 Task: Choose the host language as Portuguese.
Action: Mouse pressed left at (1113, 164)
Screenshot: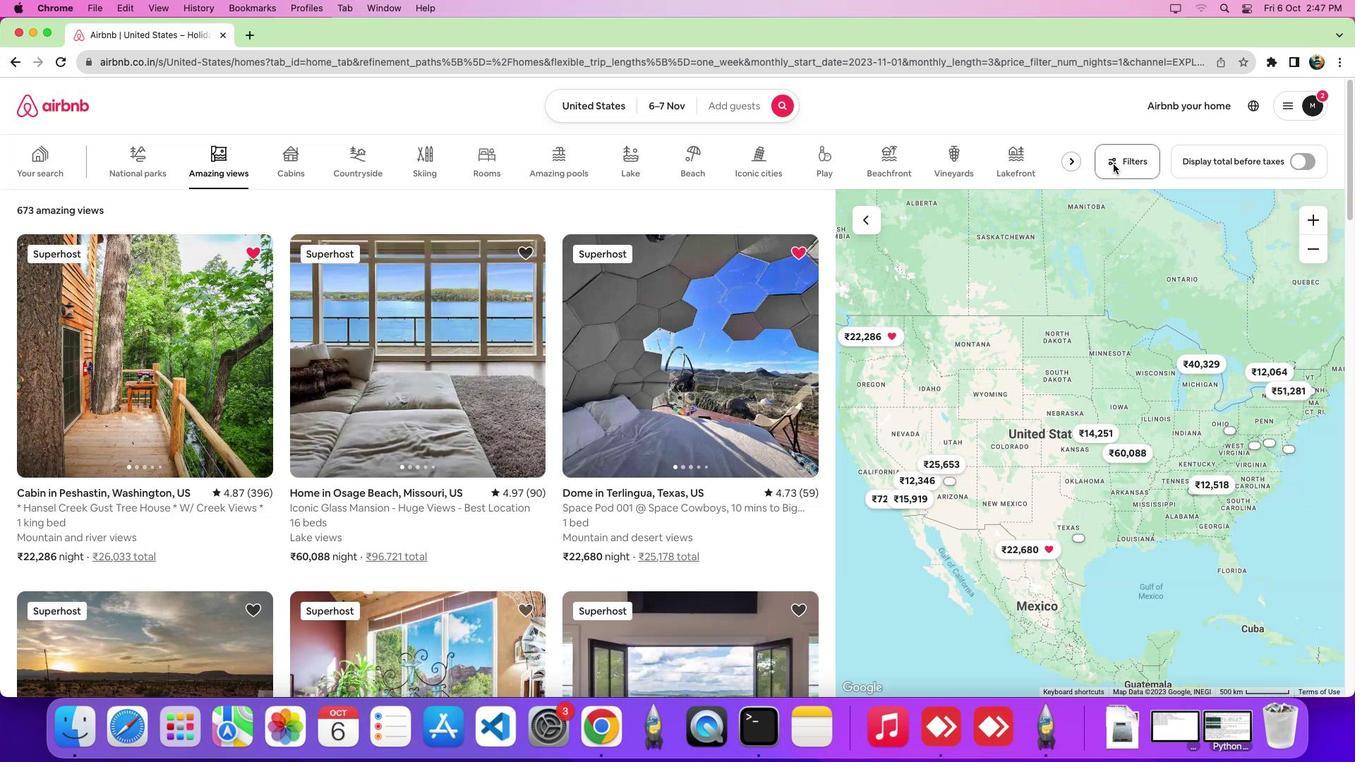 
Action: Mouse pressed left at (1113, 164)
Screenshot: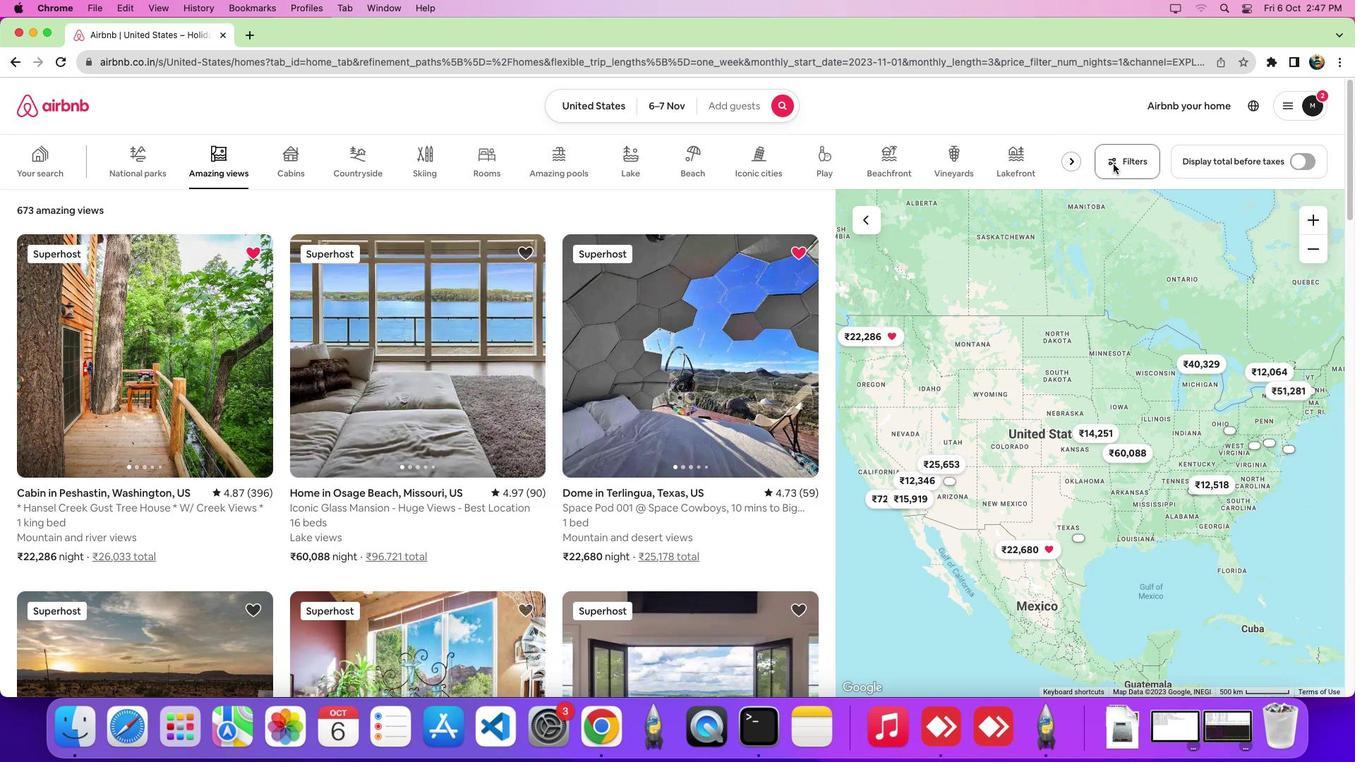
Action: Mouse moved to (566, 245)
Screenshot: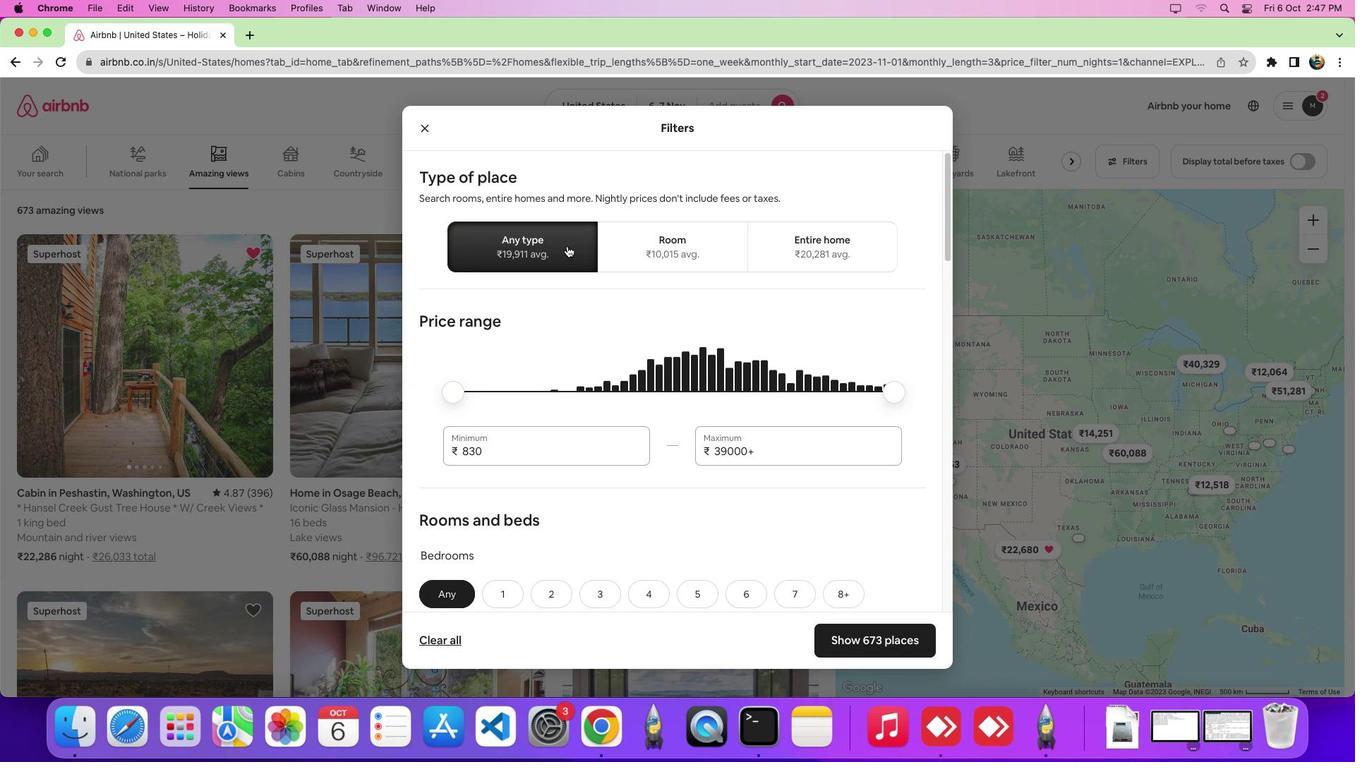 
Action: Mouse pressed left at (566, 245)
Screenshot: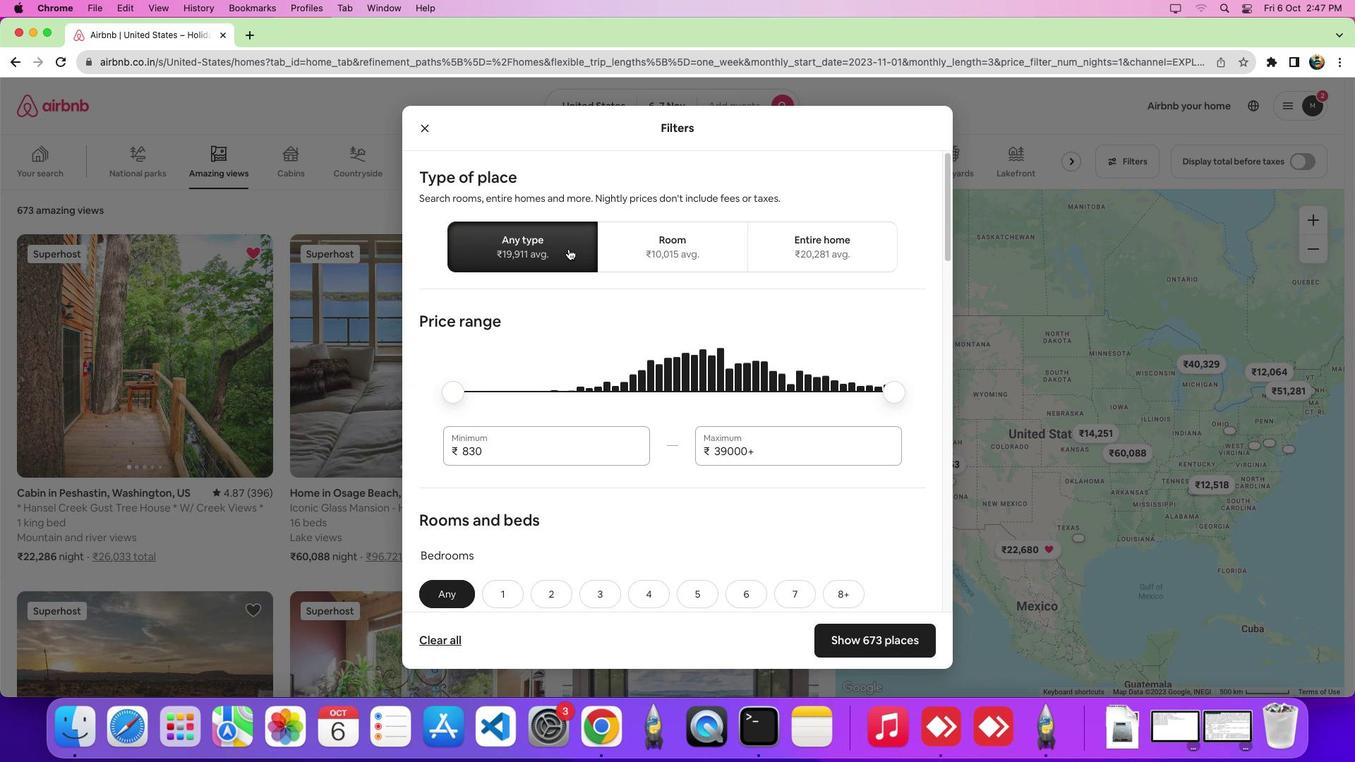 
Action: Mouse moved to (672, 424)
Screenshot: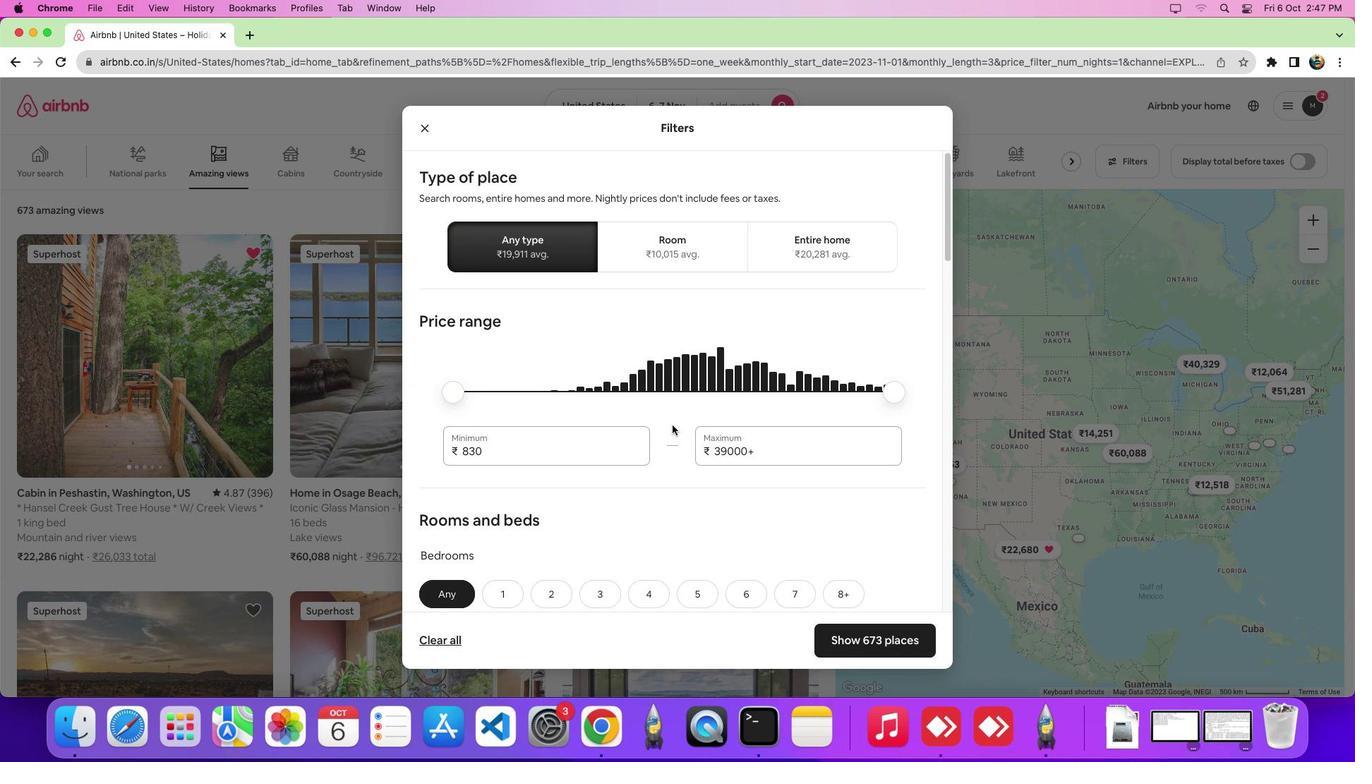 
Action: Mouse scrolled (672, 424) with delta (0, 0)
Screenshot: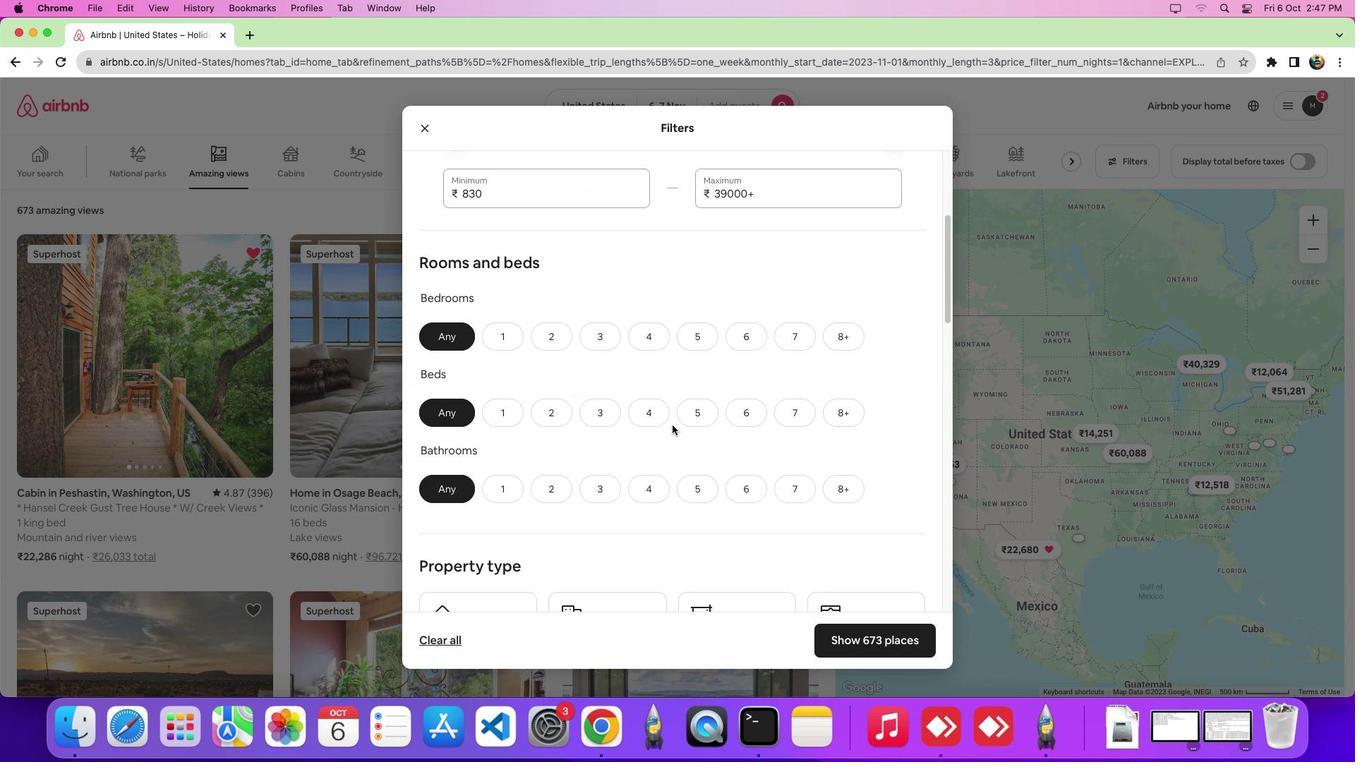 
Action: Mouse scrolled (672, 424) with delta (0, 0)
Screenshot: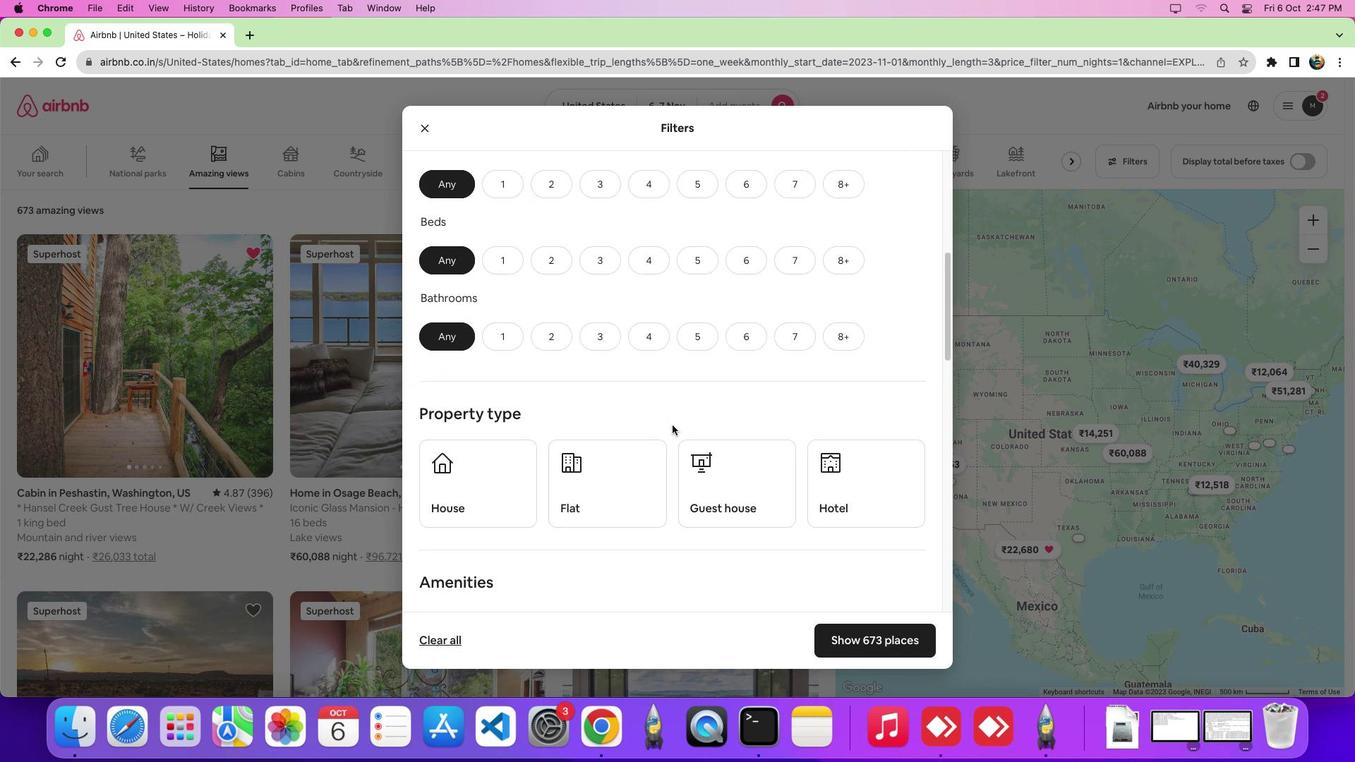 
Action: Mouse scrolled (672, 424) with delta (0, -2)
Screenshot: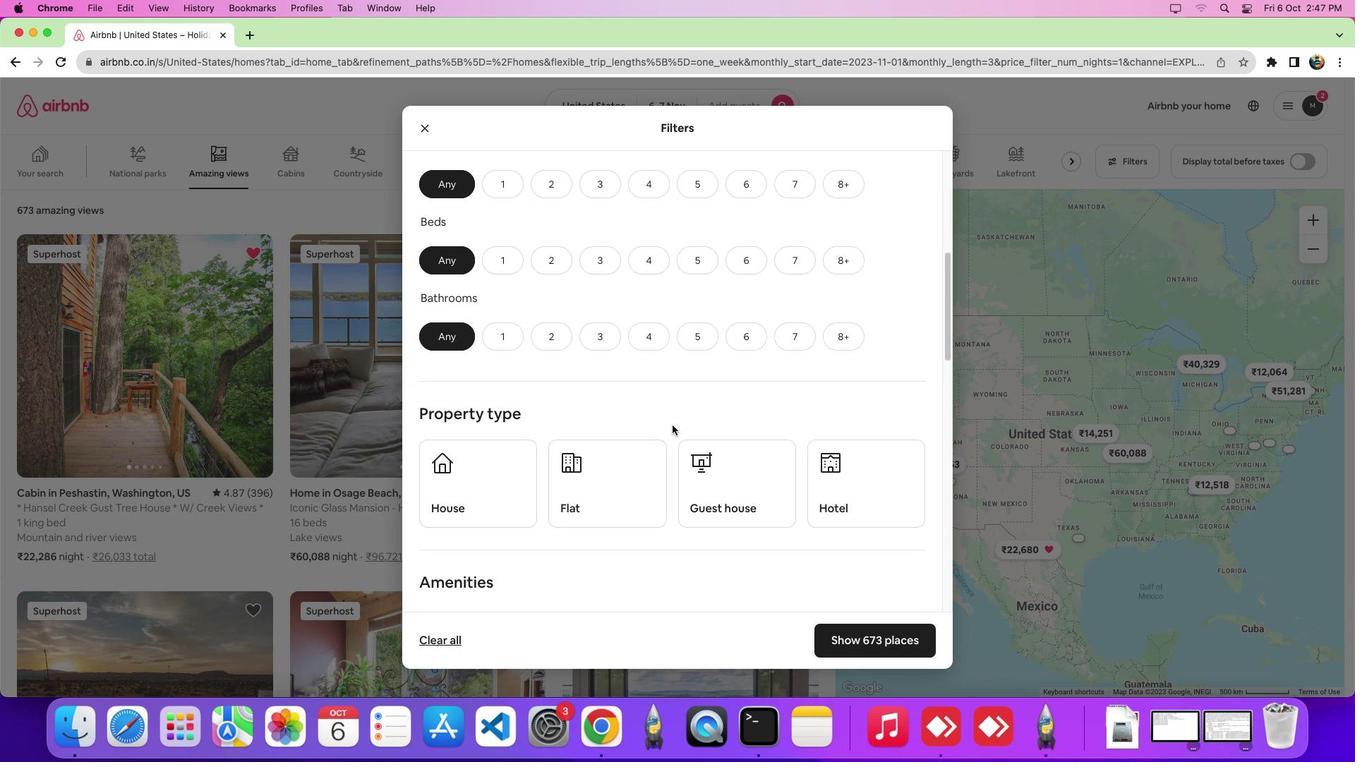 
Action: Mouse scrolled (672, 424) with delta (0, -5)
Screenshot: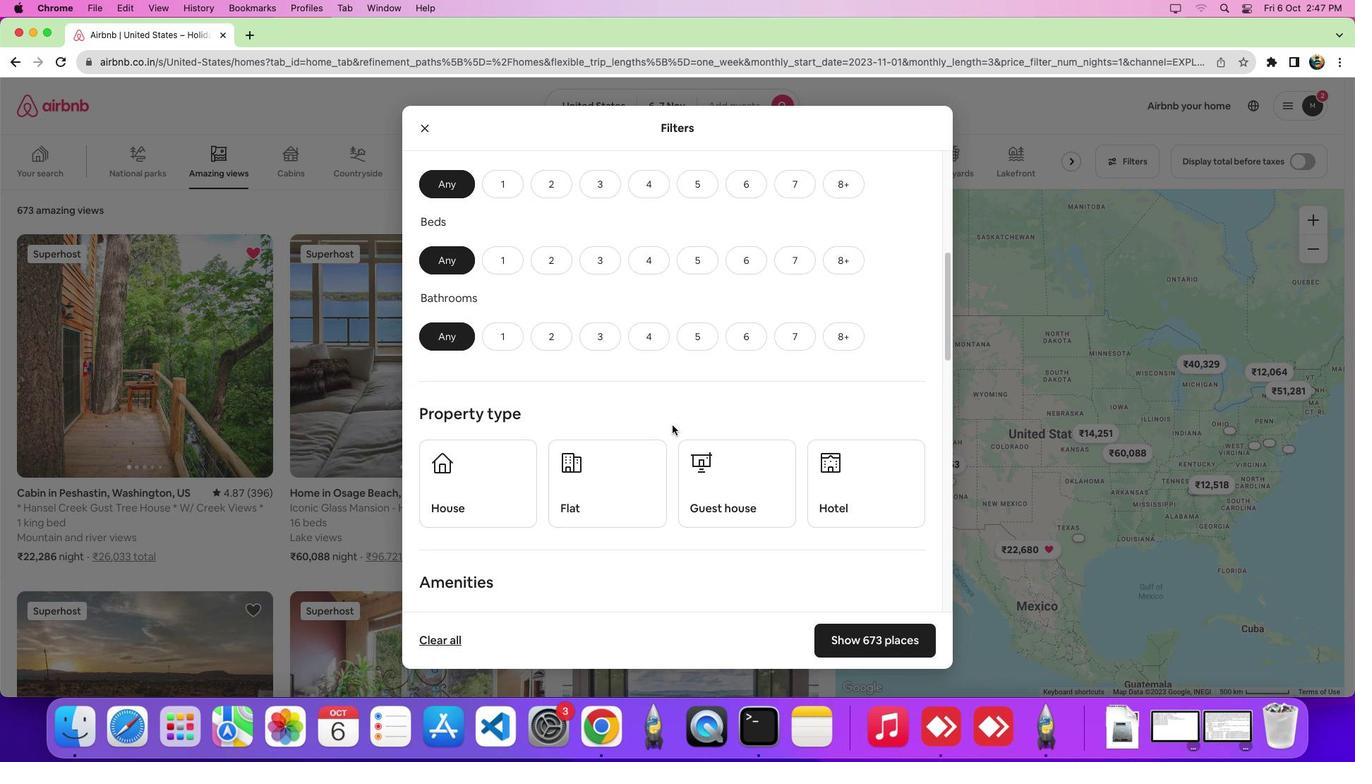 
Action: Mouse scrolled (672, 424) with delta (0, 0)
Screenshot: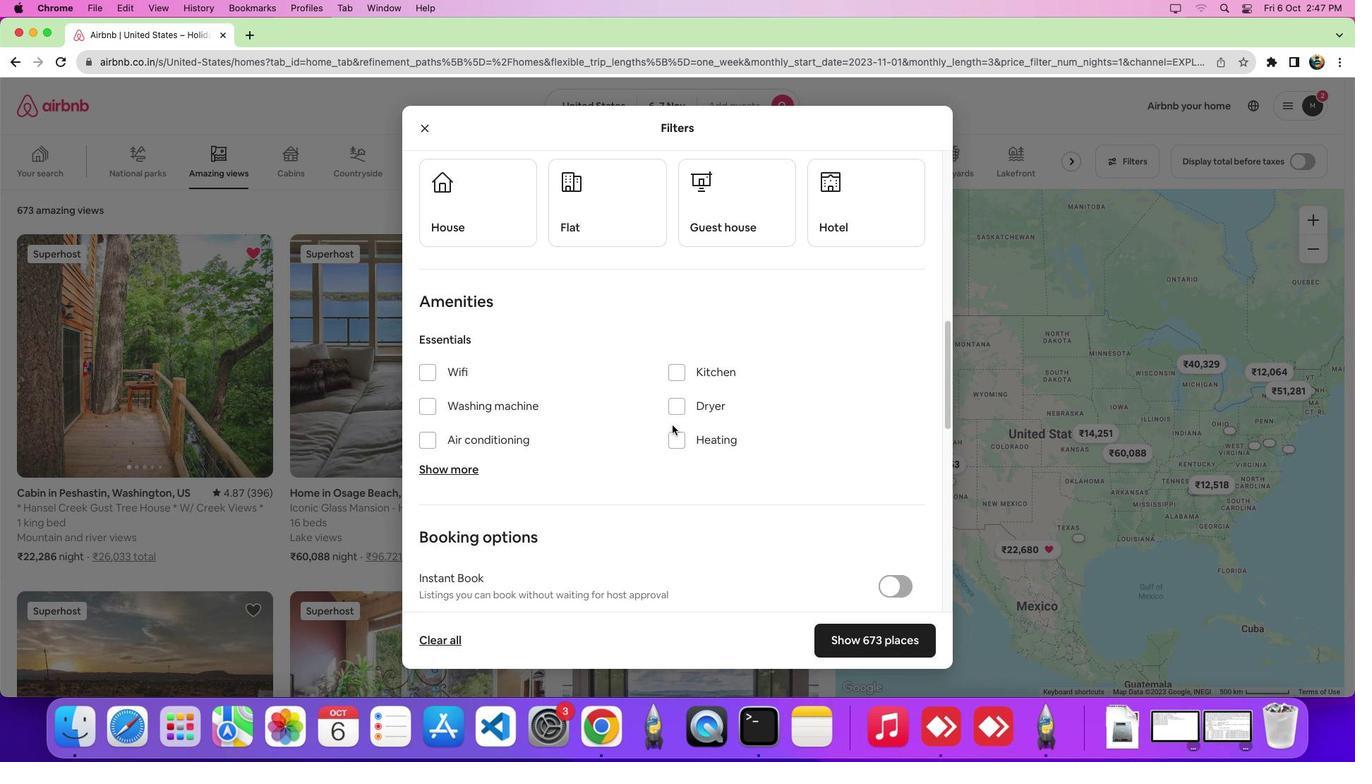 
Action: Mouse scrolled (672, 424) with delta (0, 0)
Screenshot: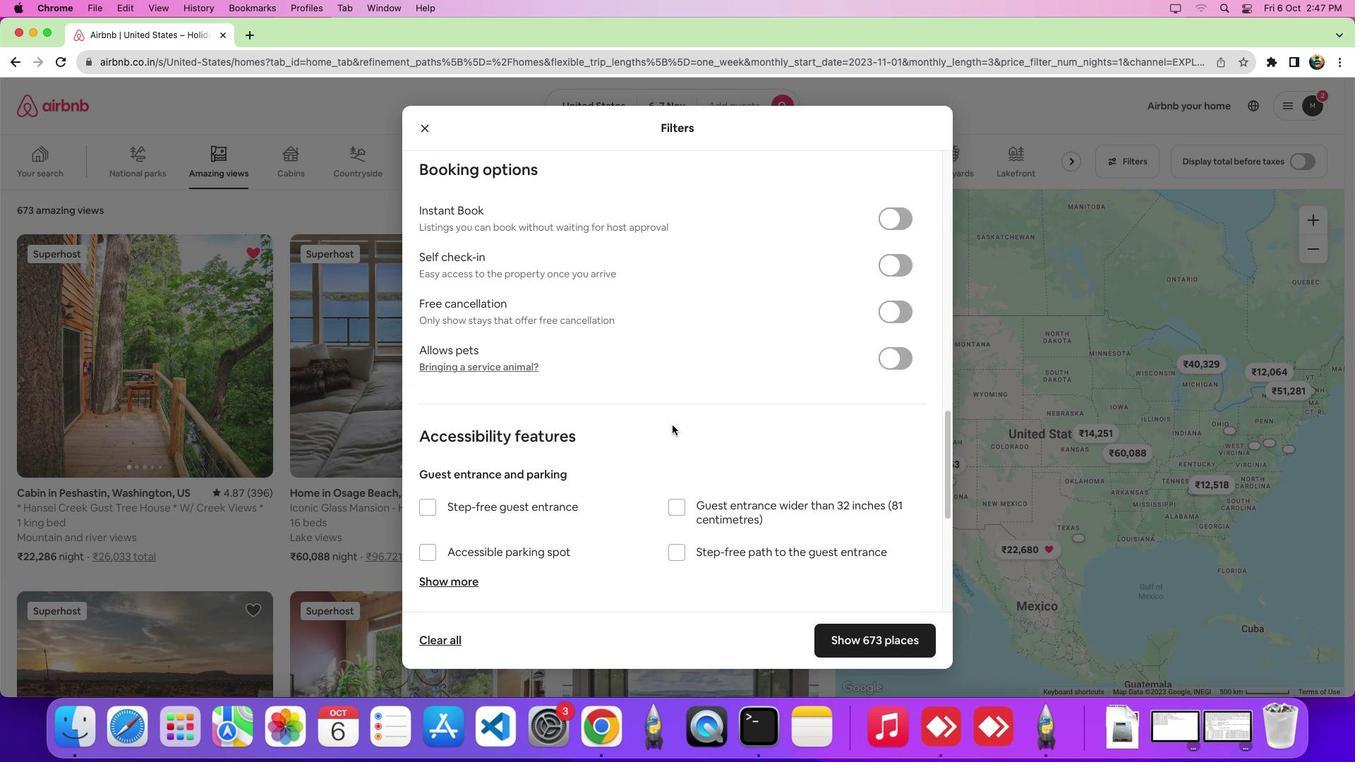 
Action: Mouse scrolled (672, 424) with delta (0, -2)
Screenshot: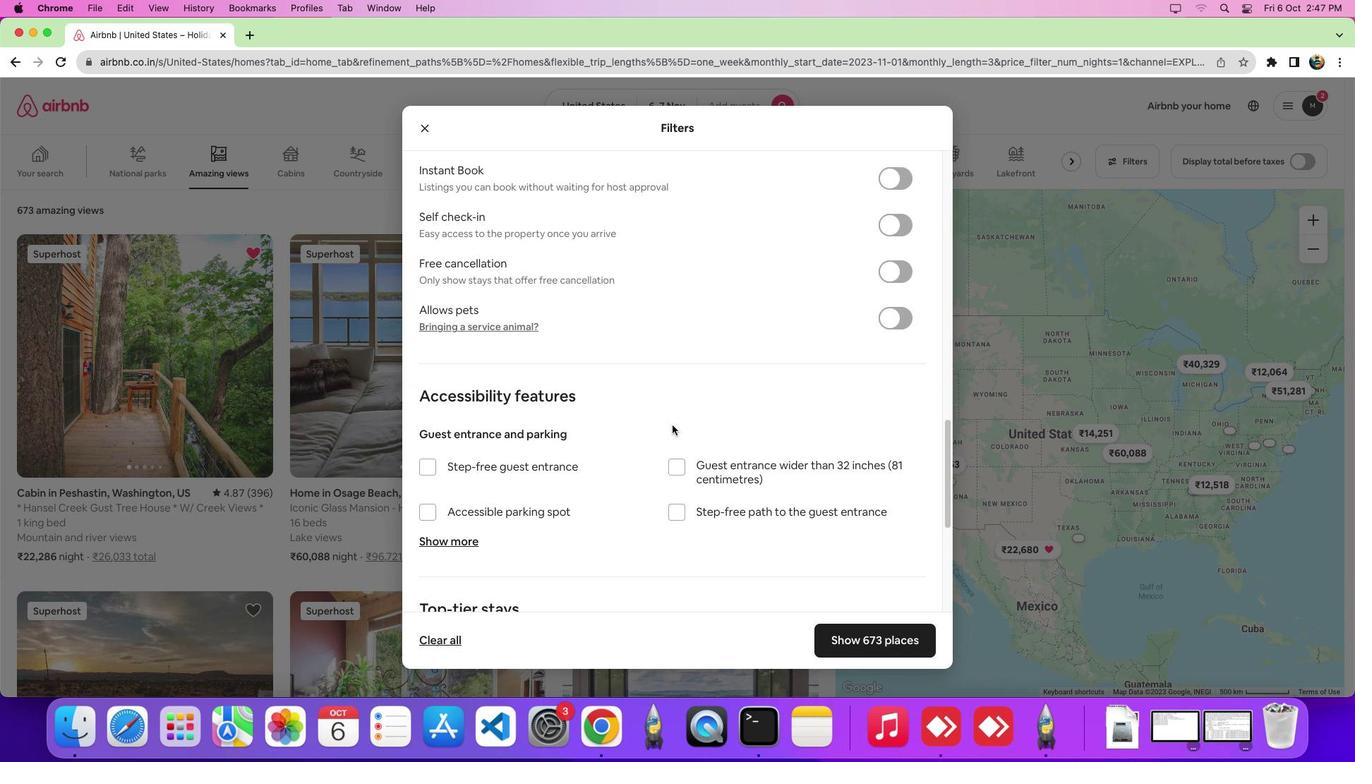 
Action: Mouse scrolled (672, 424) with delta (0, -5)
Screenshot: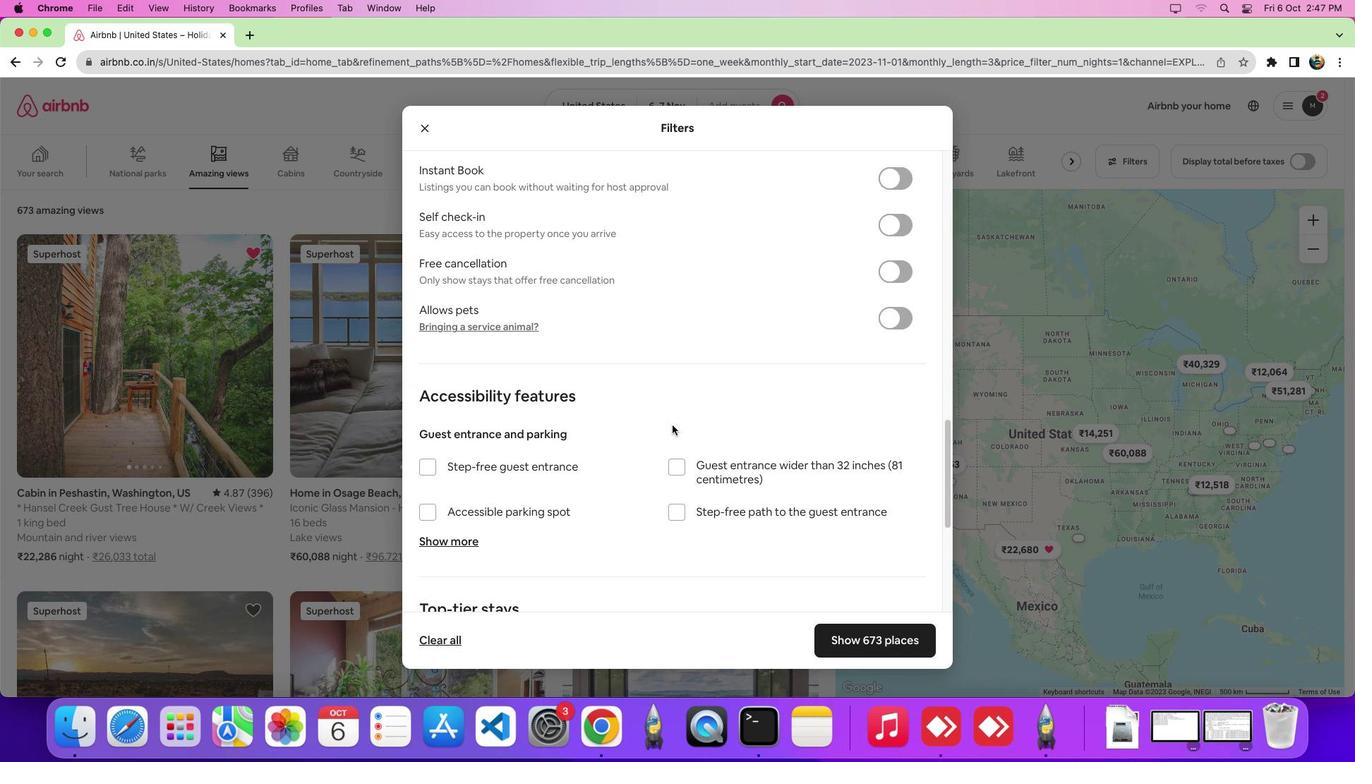 
Action: Mouse scrolled (672, 424) with delta (0, -7)
Screenshot: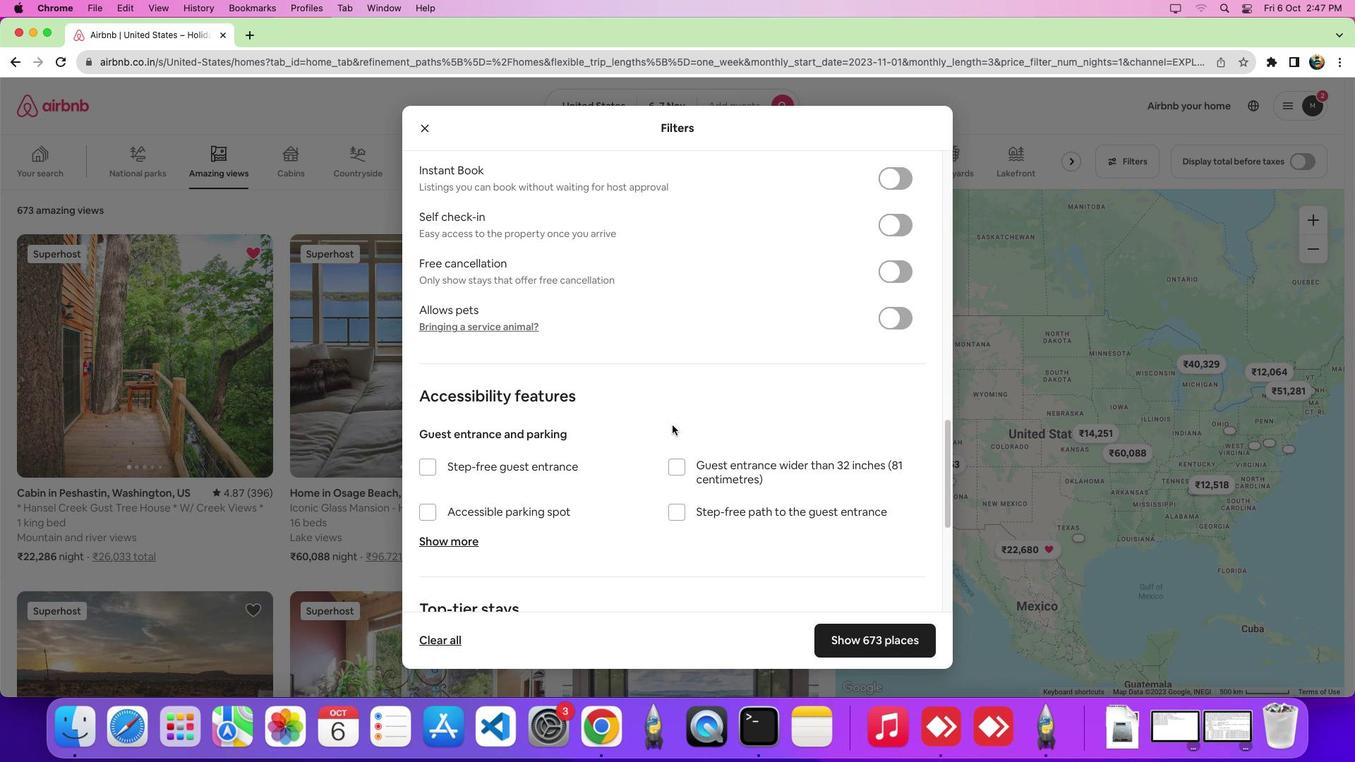 
Action: Mouse scrolled (672, 424) with delta (0, 0)
Screenshot: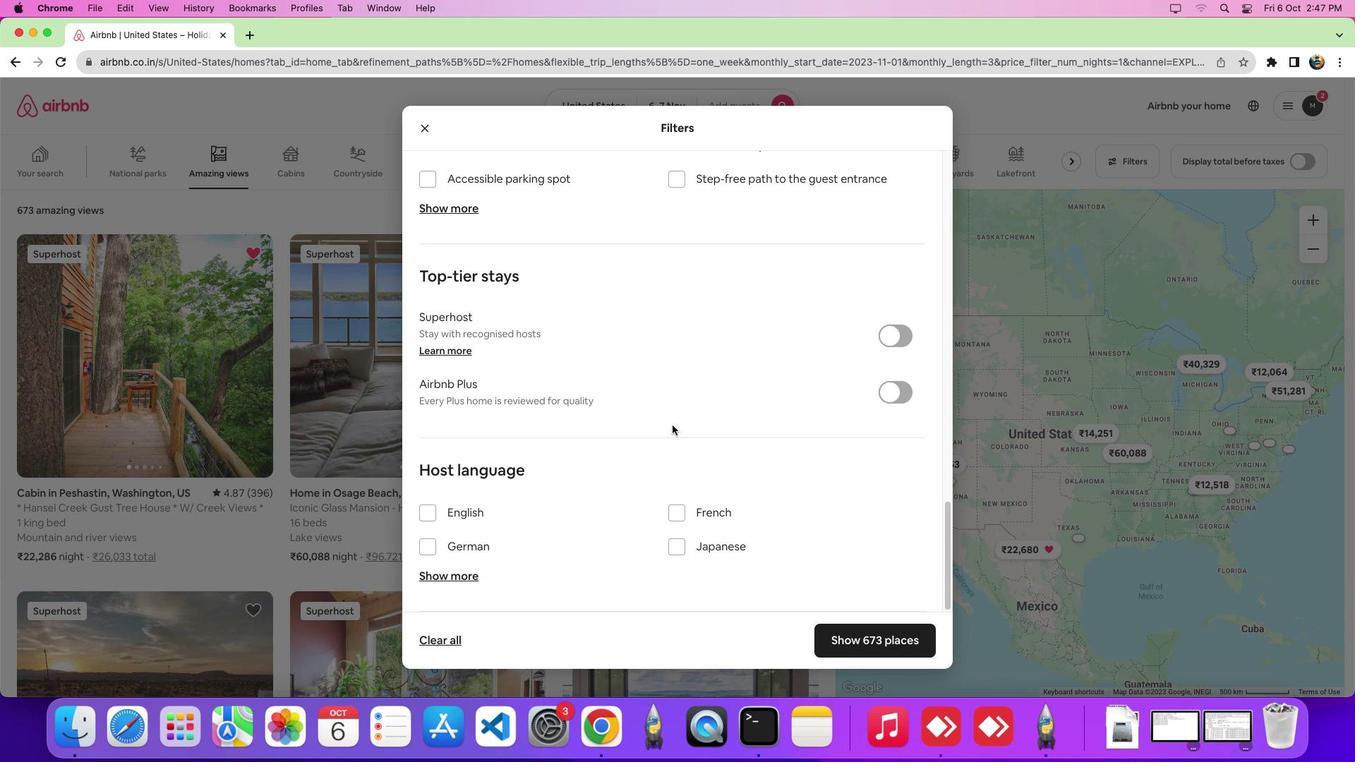 
Action: Mouse scrolled (672, 424) with delta (0, -1)
Screenshot: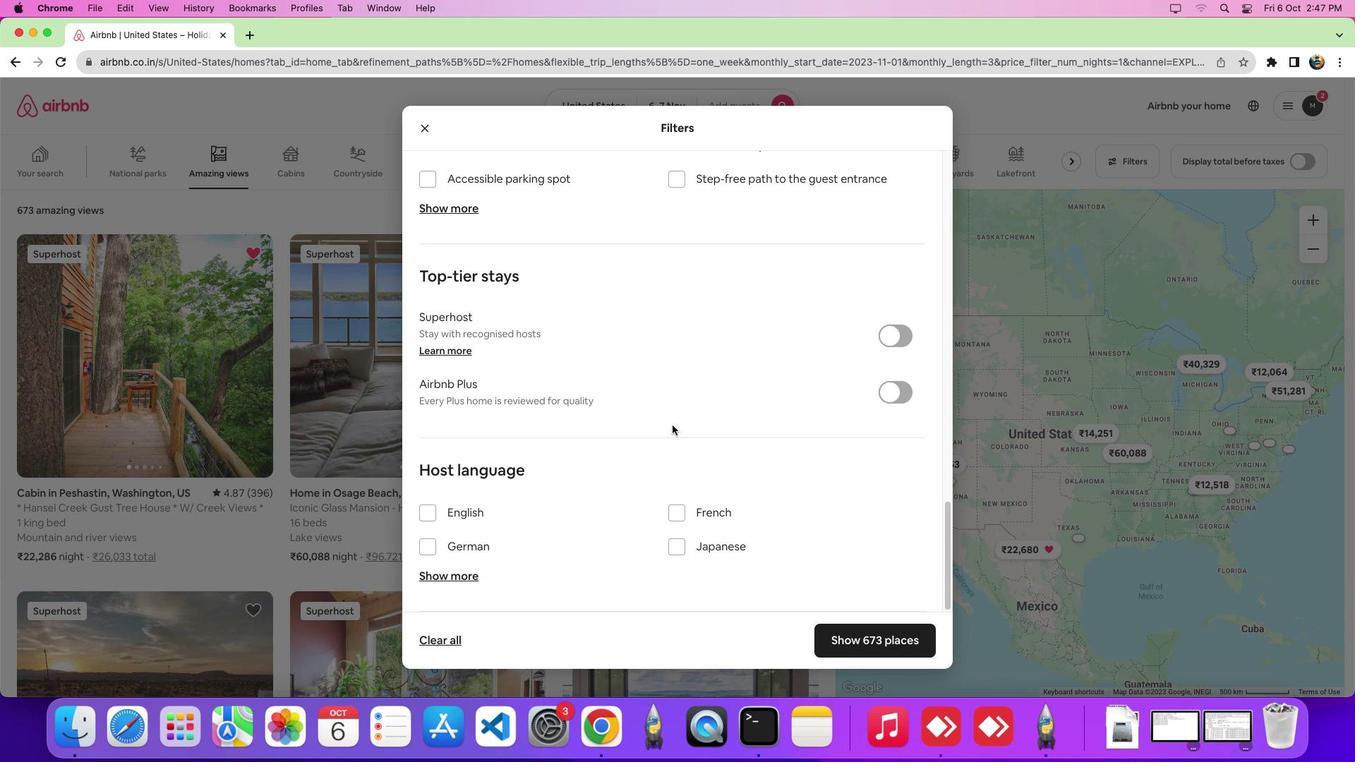 
Action: Mouse scrolled (672, 424) with delta (0, -6)
Screenshot: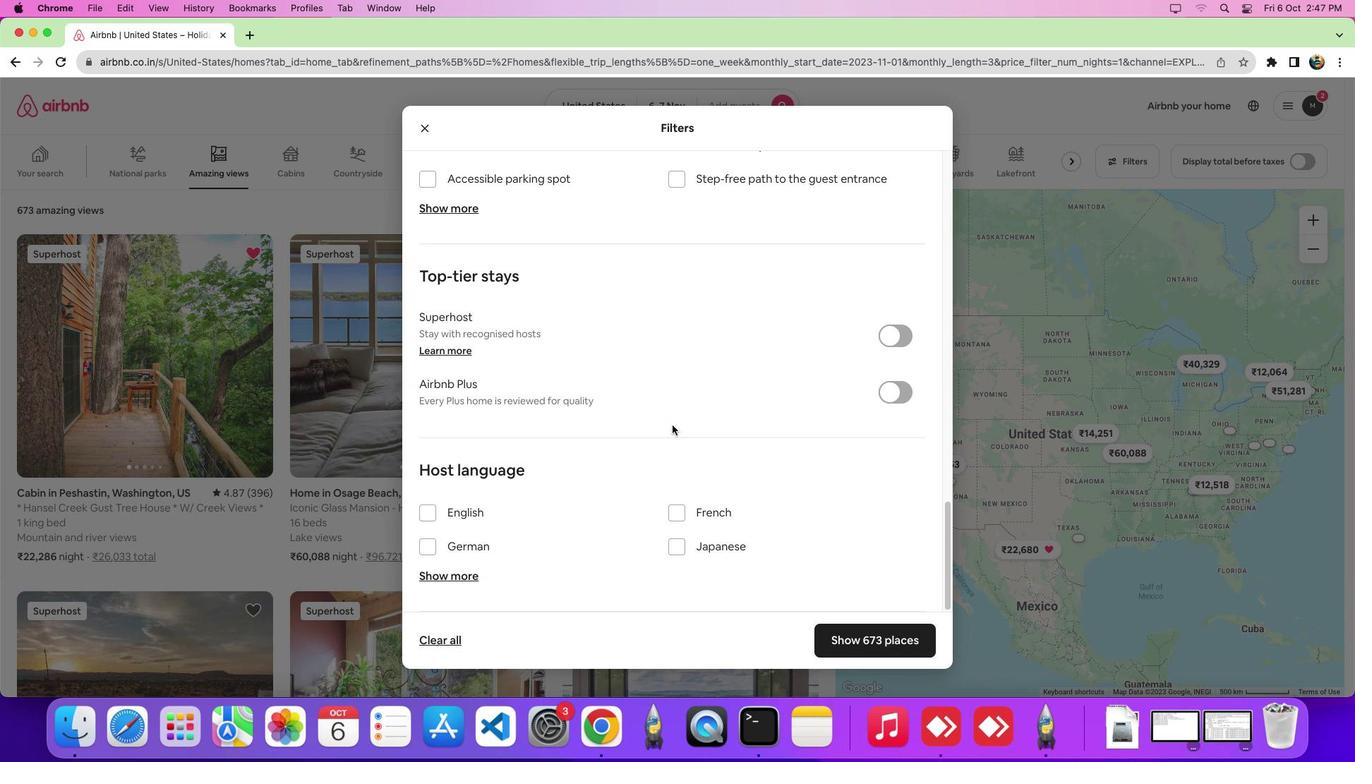
Action: Mouse scrolled (672, 424) with delta (0, -9)
Screenshot: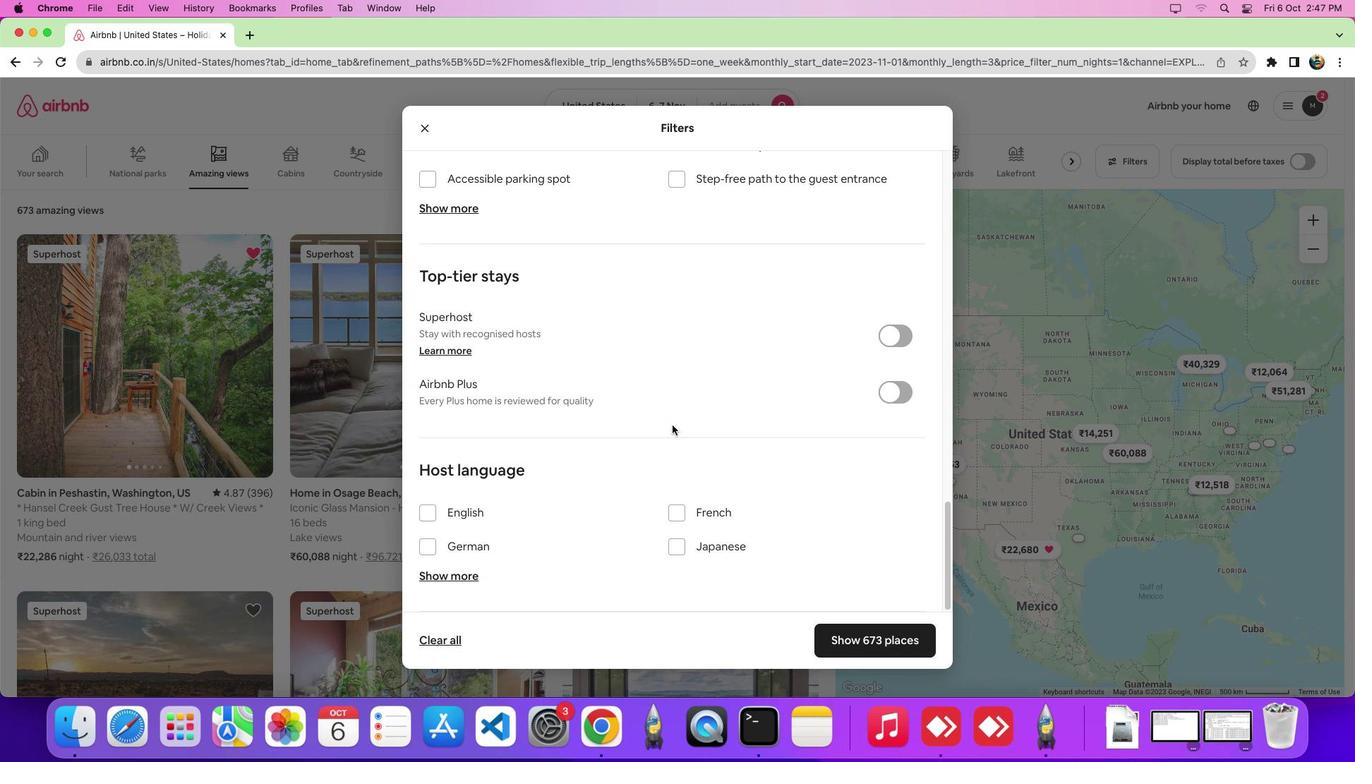 
Action: Mouse scrolled (672, 424) with delta (0, -9)
Screenshot: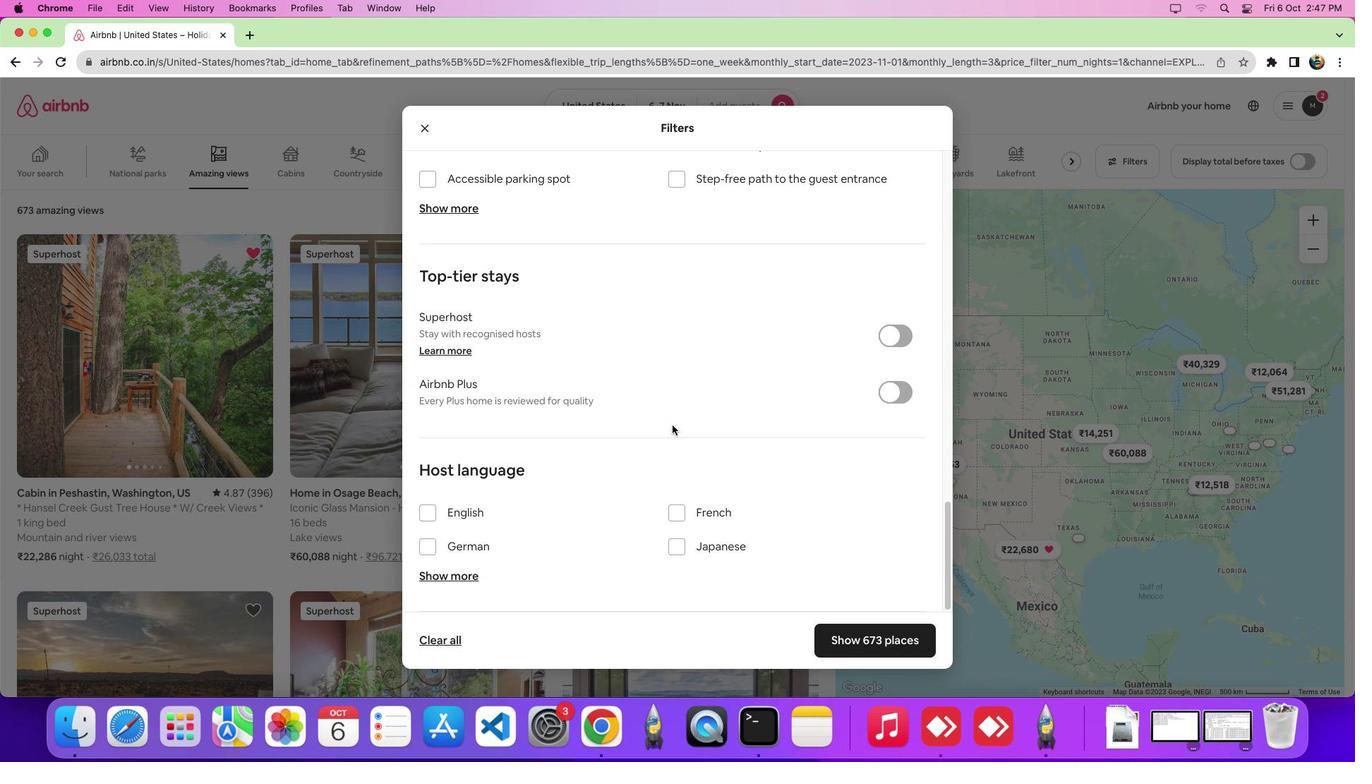 
Action: Mouse scrolled (672, 424) with delta (0, 0)
Screenshot: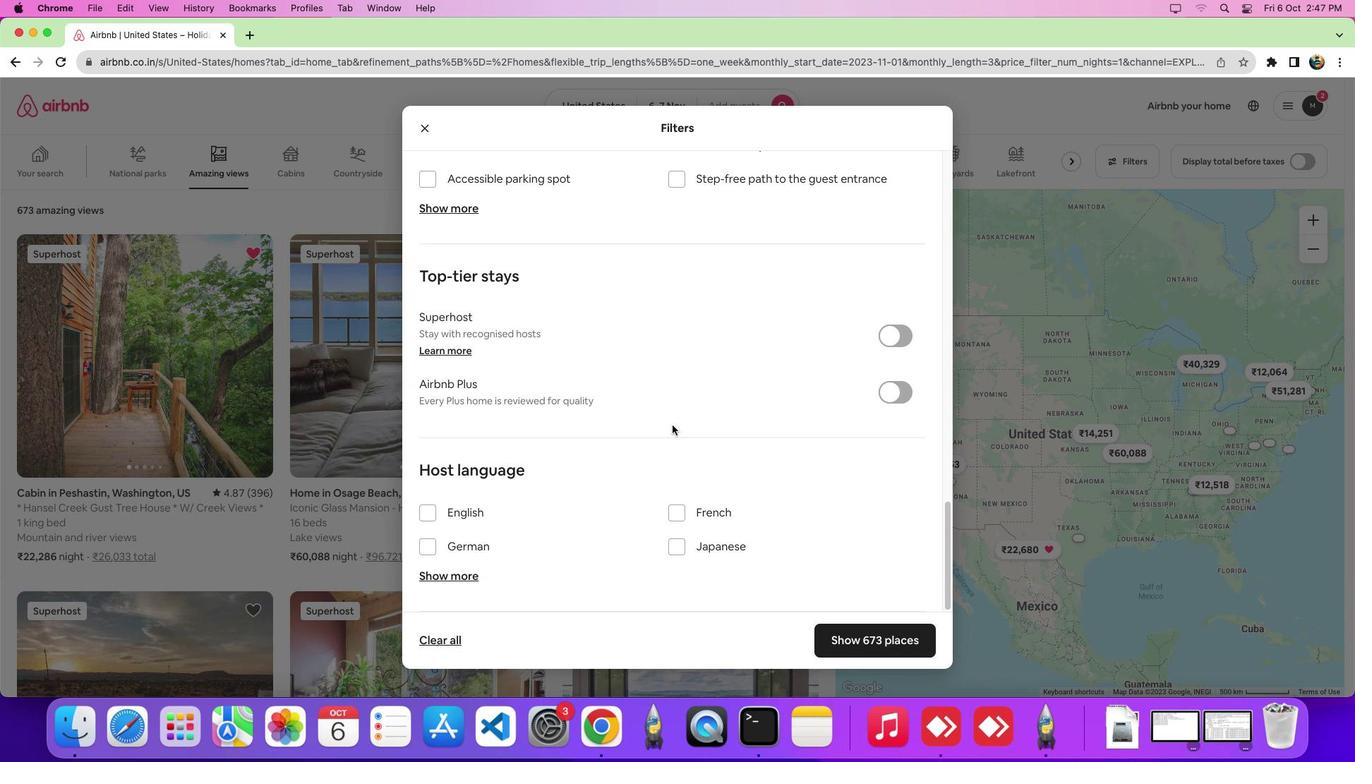 
Action: Mouse scrolled (672, 424) with delta (0, -1)
Screenshot: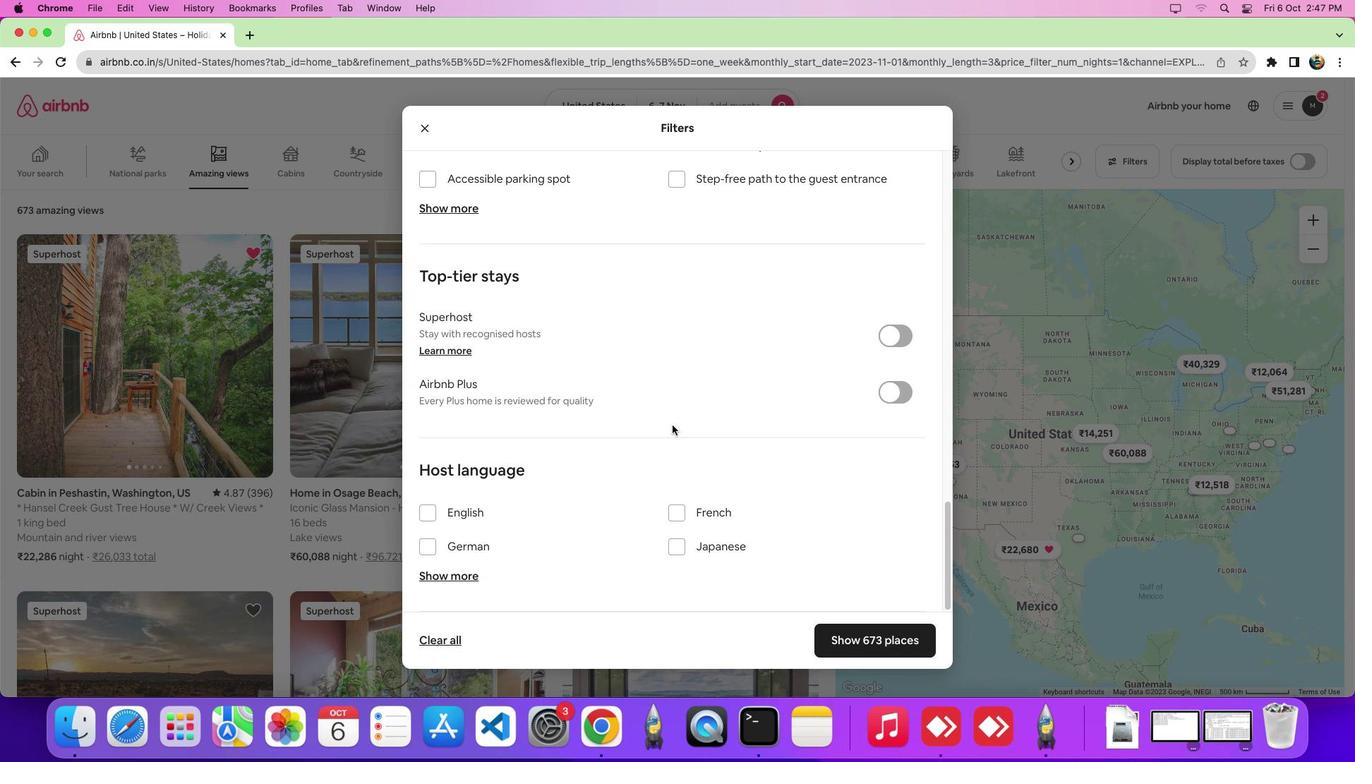 
Action: Mouse scrolled (672, 424) with delta (0, -6)
Screenshot: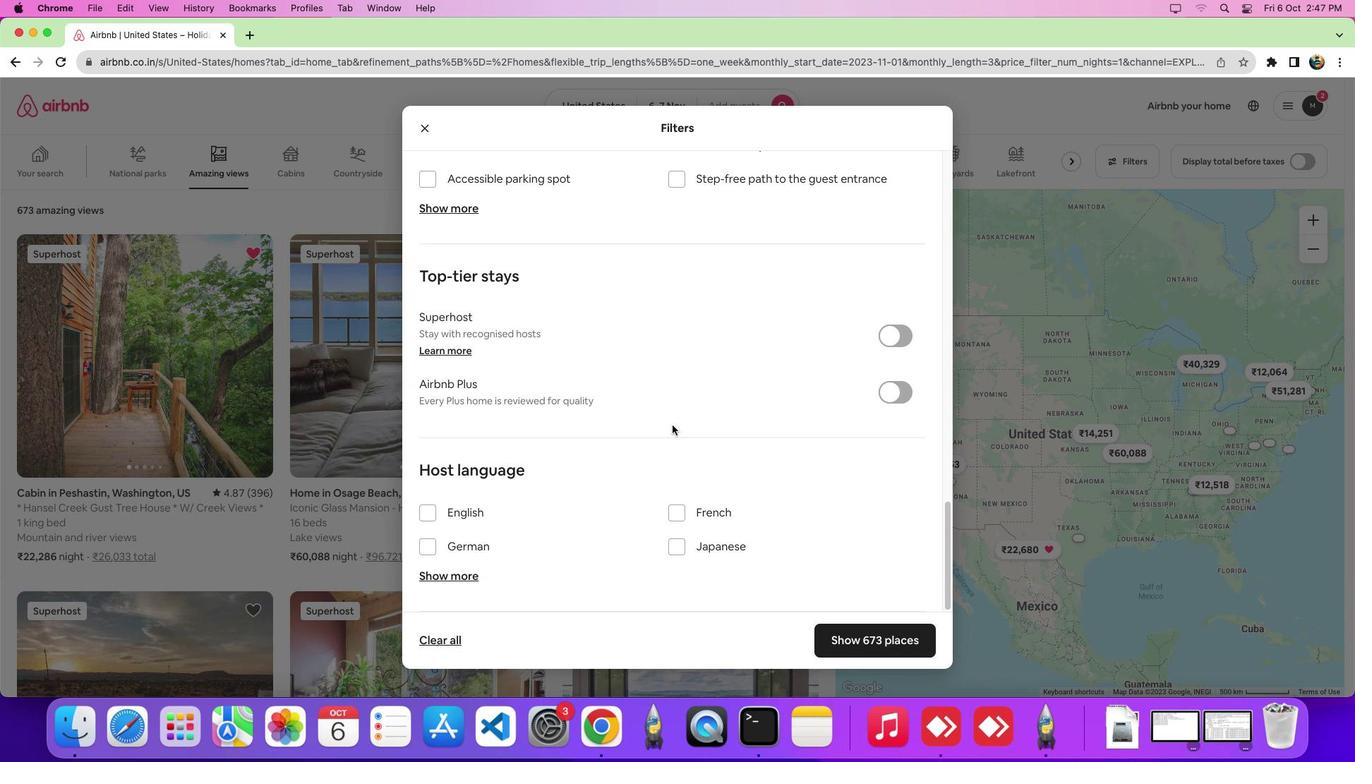 
Action: Mouse scrolled (672, 424) with delta (0, -9)
Screenshot: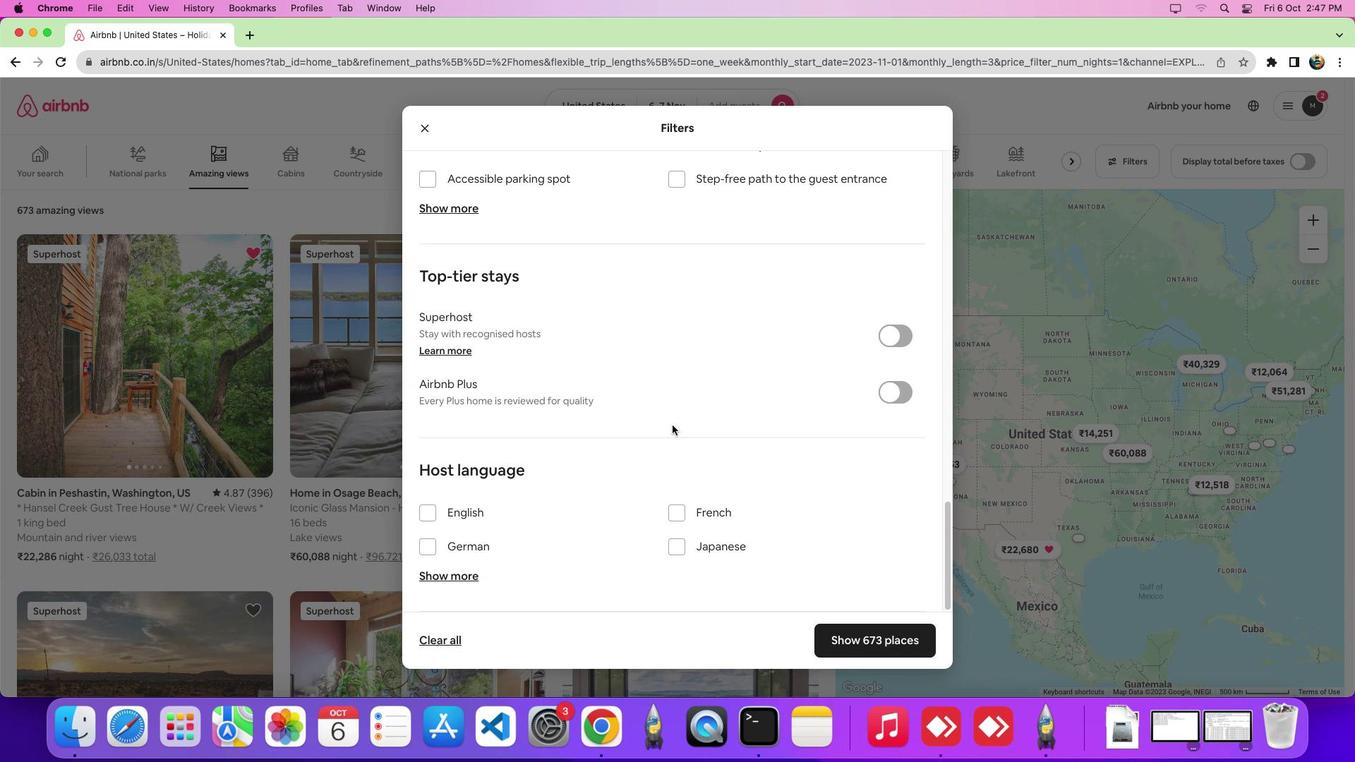 
Action: Mouse moved to (467, 576)
Screenshot: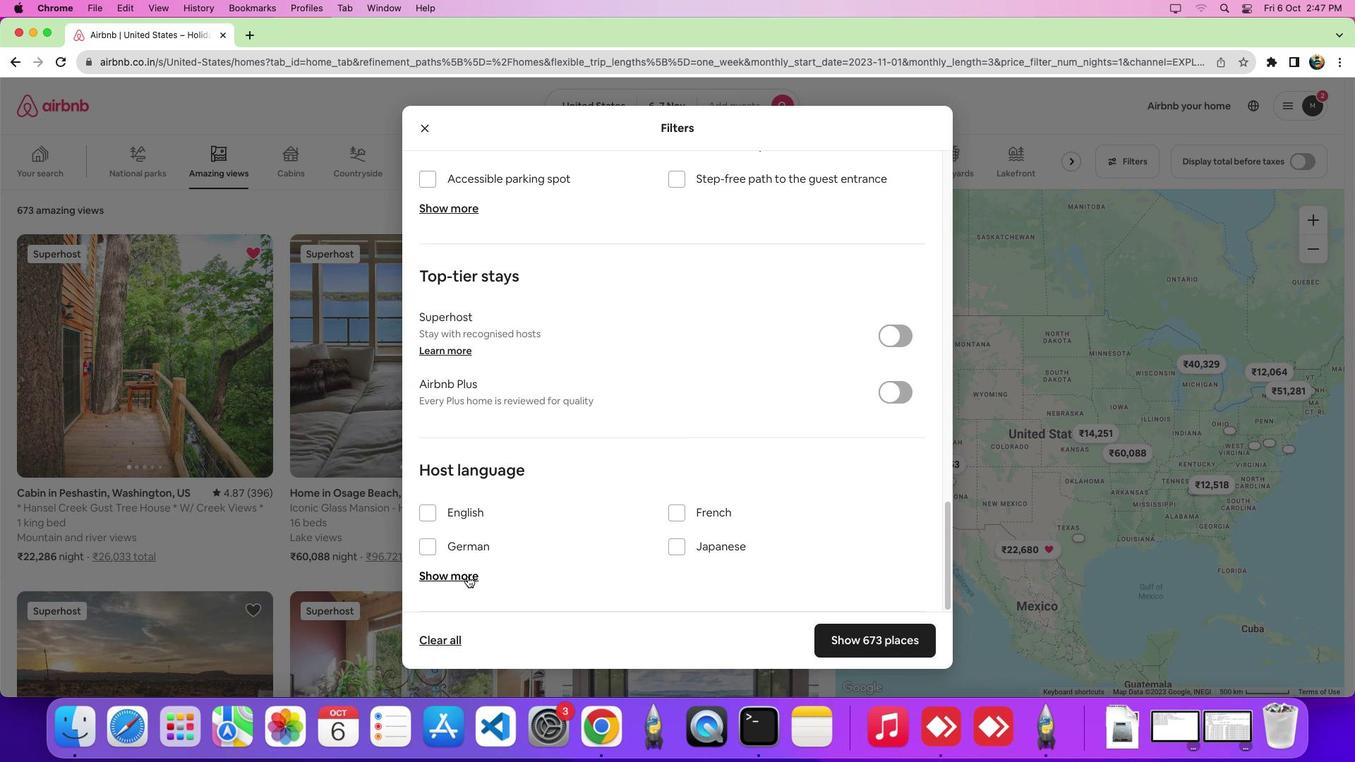 
Action: Mouse pressed left at (467, 576)
Screenshot: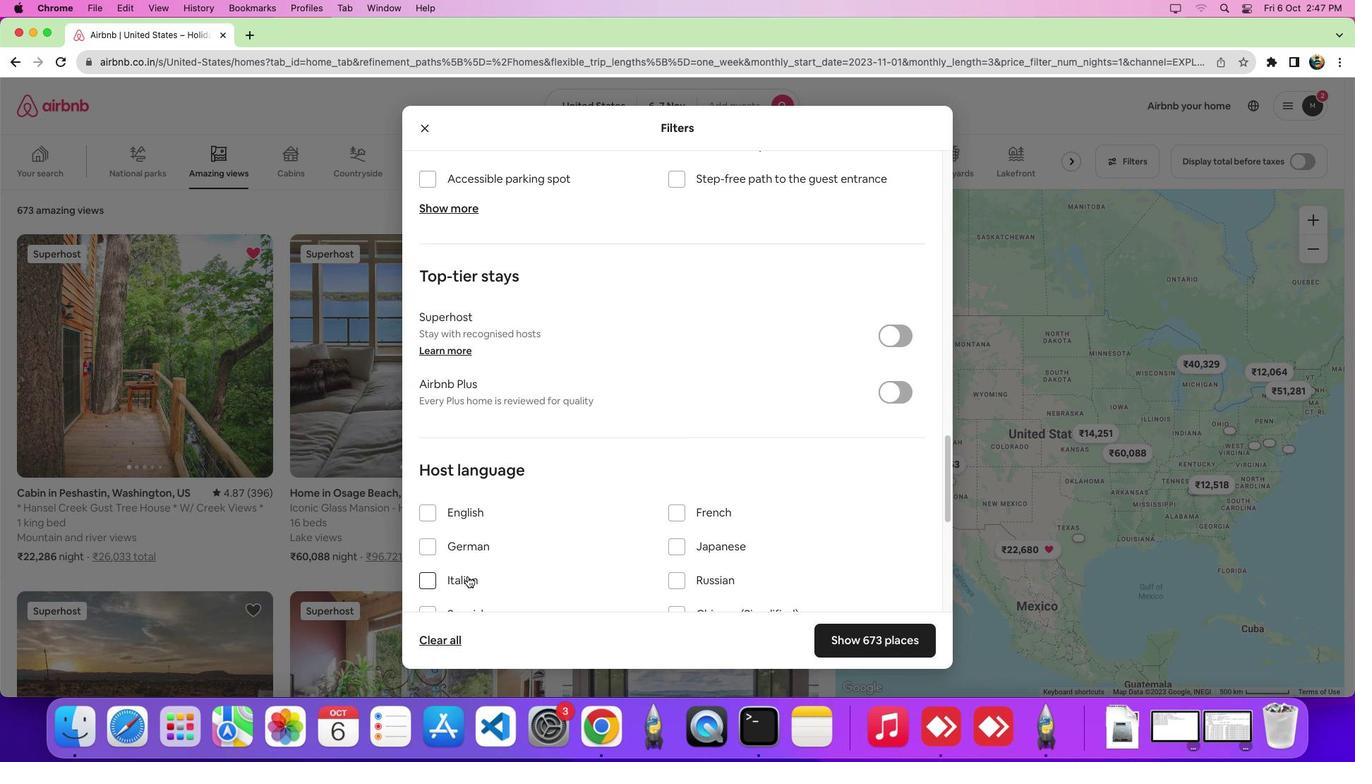
Action: Mouse moved to (701, 479)
Screenshot: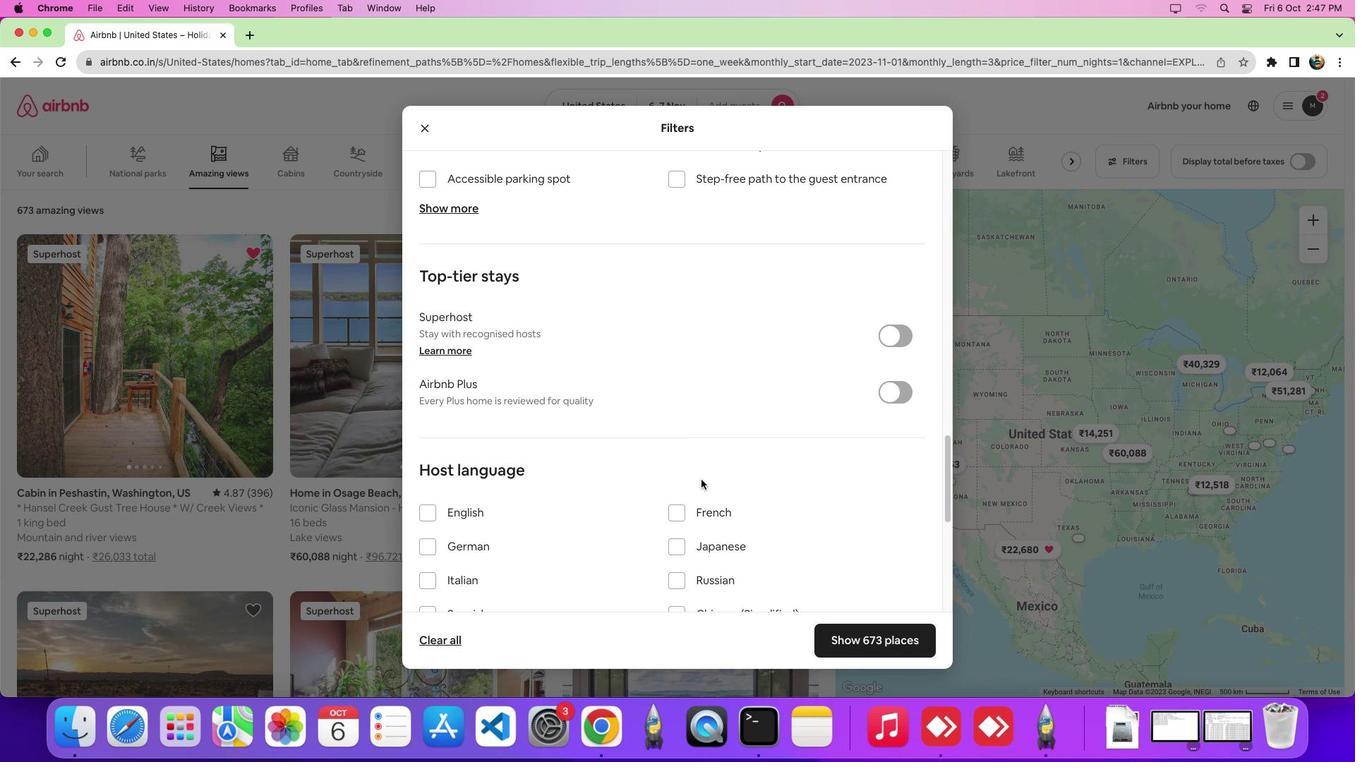 
Action: Mouse scrolled (701, 479) with delta (0, 0)
Screenshot: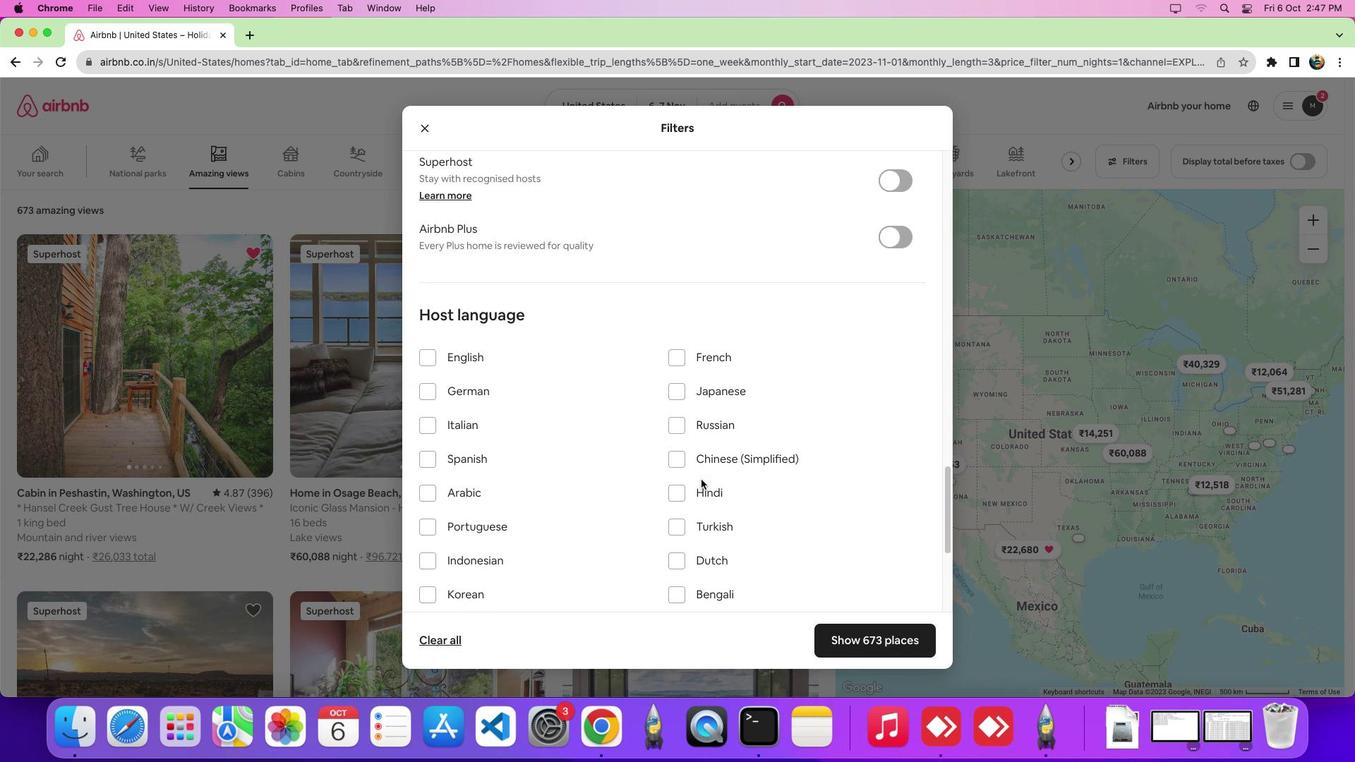 
Action: Mouse scrolled (701, 479) with delta (0, 0)
Screenshot: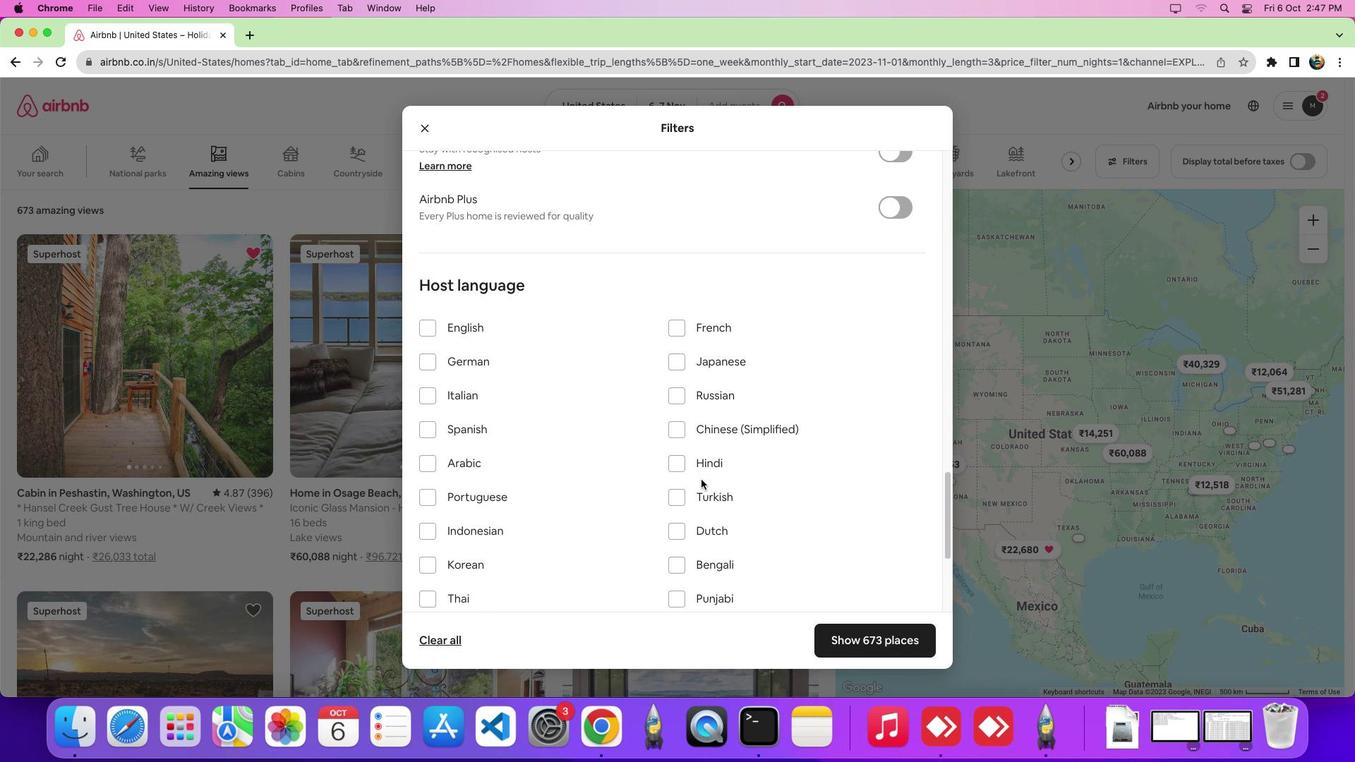 
Action: Mouse scrolled (701, 479) with delta (0, -3)
Screenshot: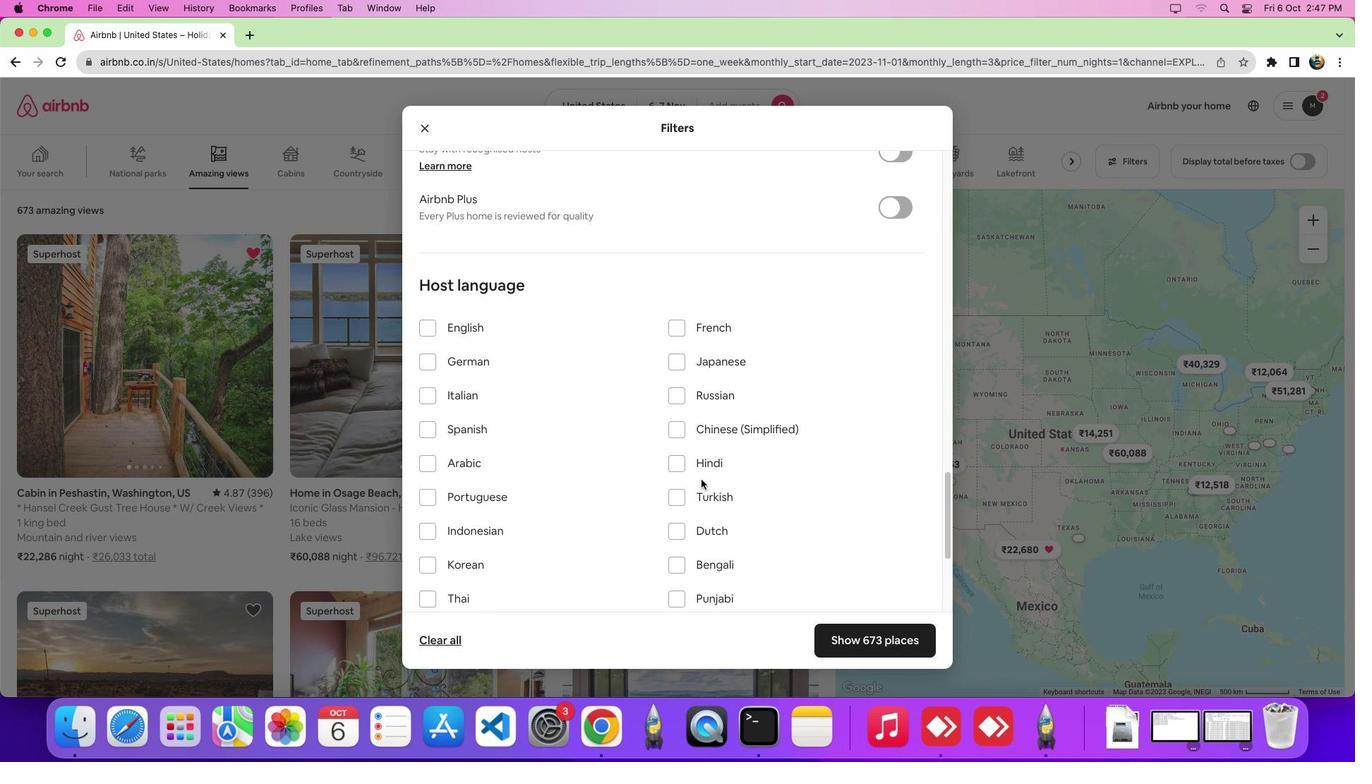 
Action: Mouse scrolled (701, 479) with delta (0, 0)
Screenshot: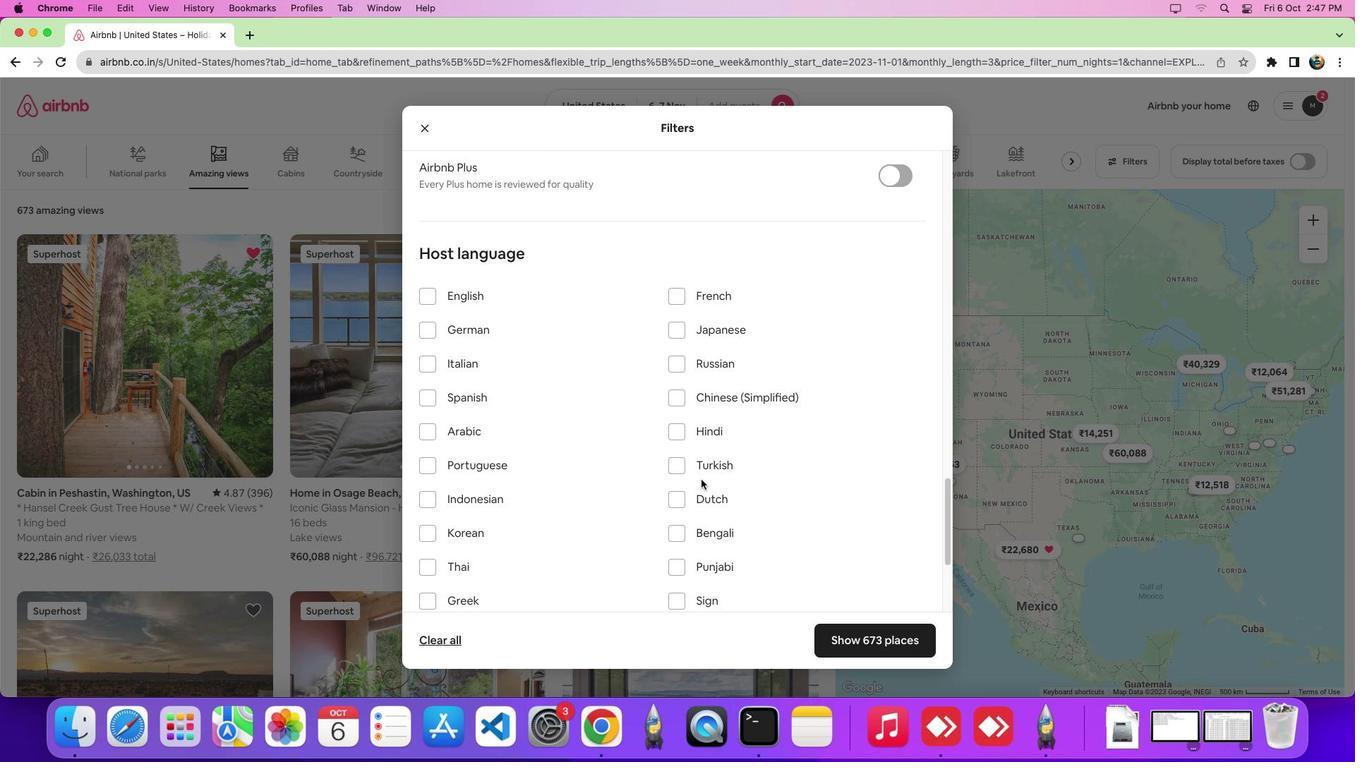 
Action: Mouse scrolled (701, 479) with delta (0, 0)
Screenshot: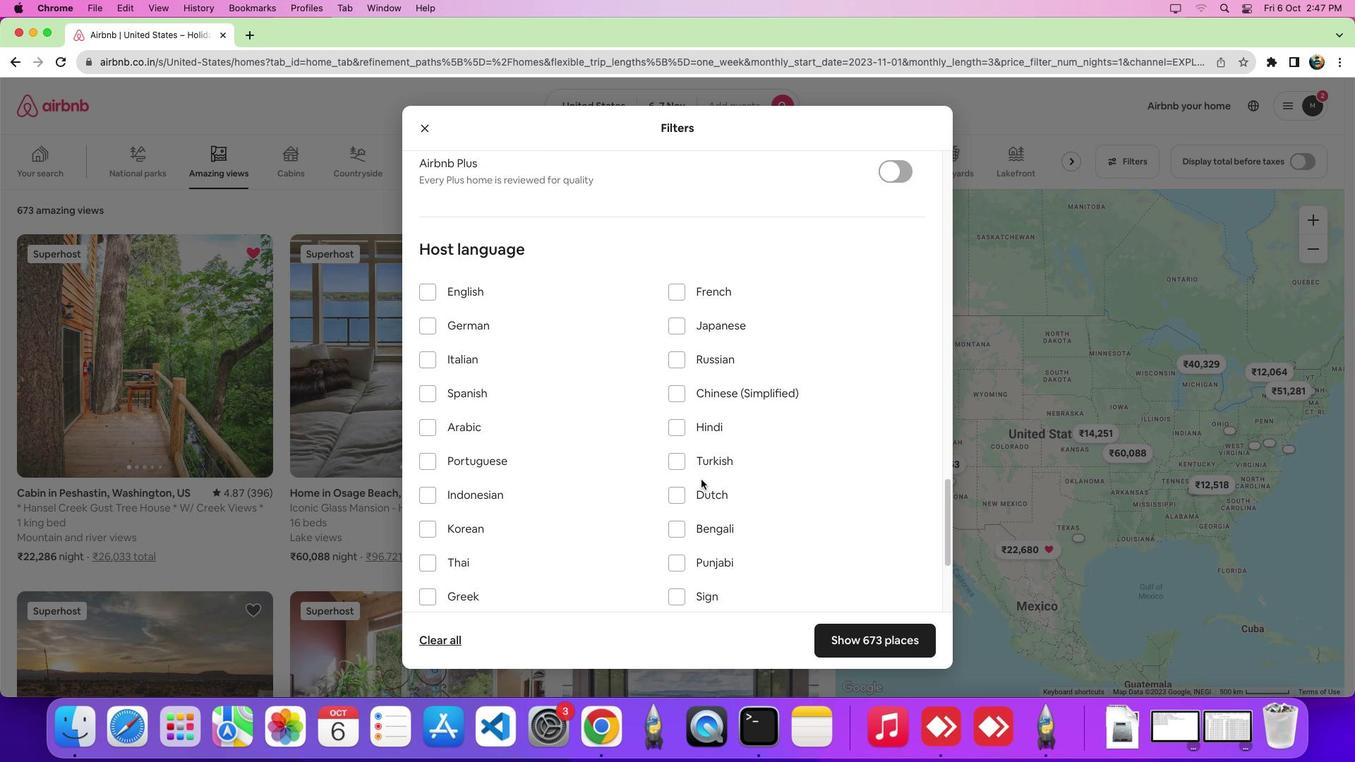 
Action: Mouse scrolled (701, 479) with delta (0, 0)
Screenshot: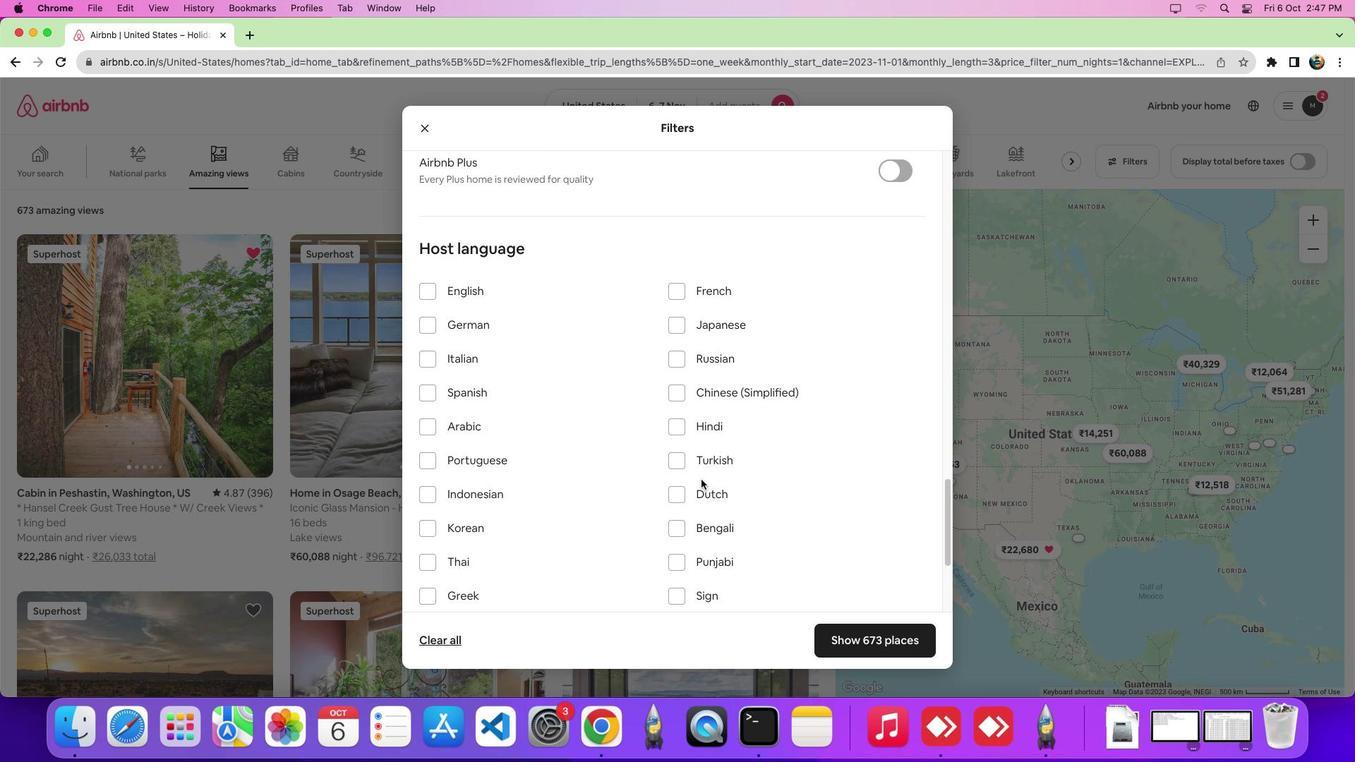 
Action: Mouse moved to (431, 466)
Screenshot: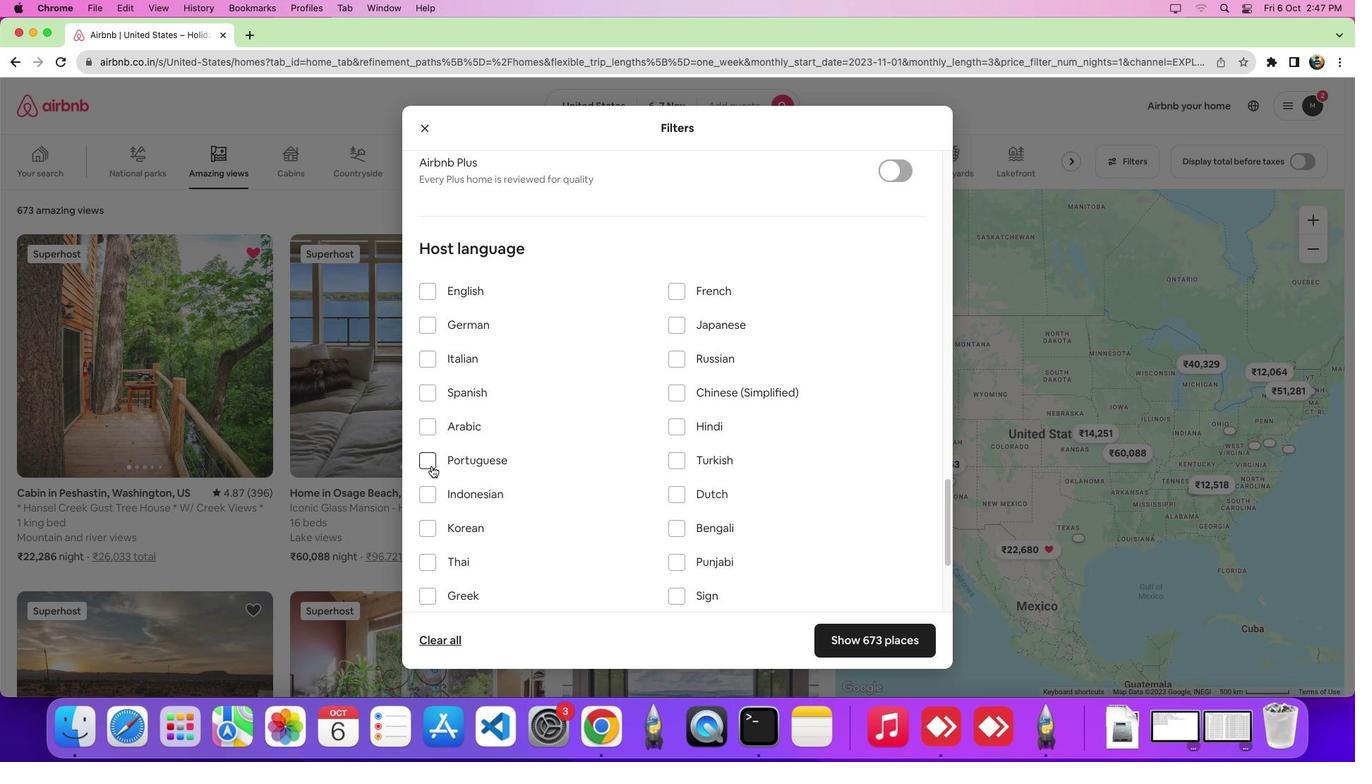 
Action: Mouse pressed left at (431, 466)
Screenshot: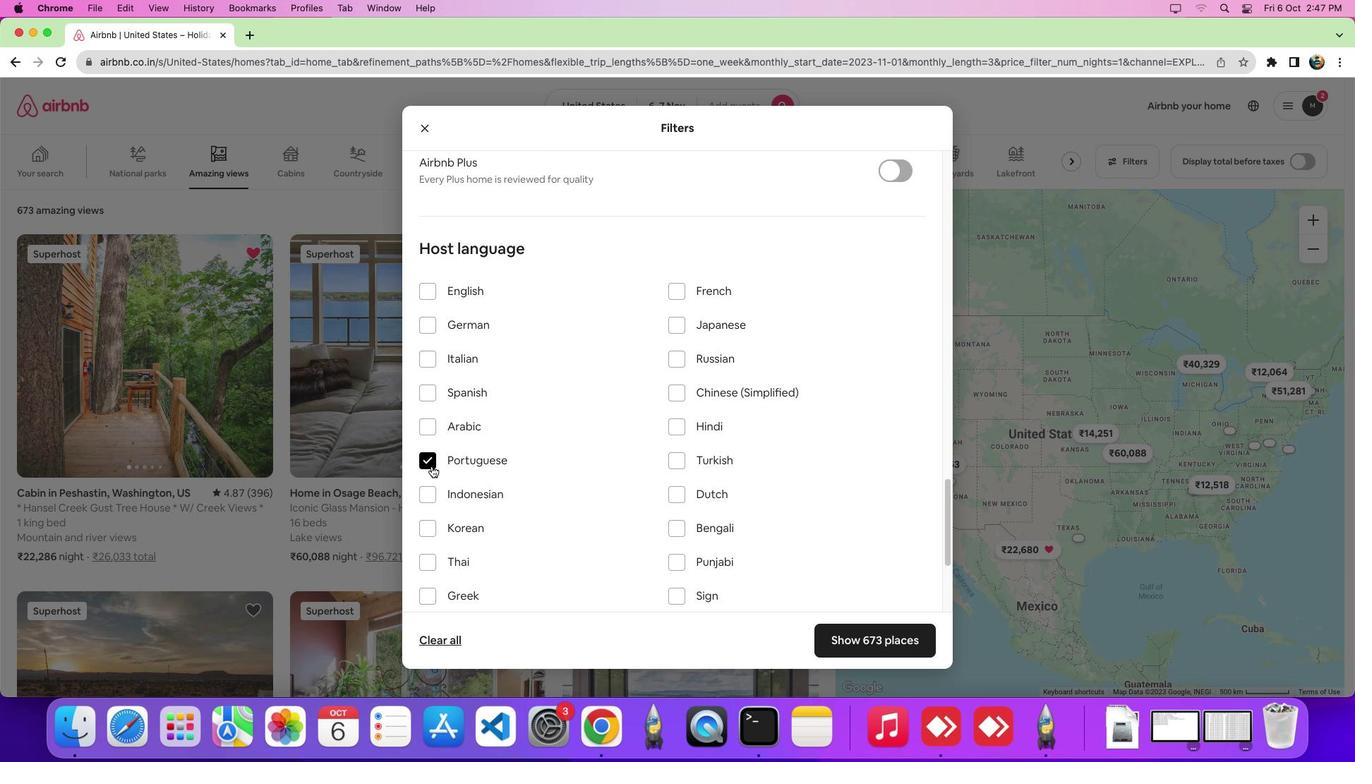 
